 Task: Open Card Shareholder Meeting in Board Business Strategy to Workspace Cloud Computing and add a team member Softage.4@softage.net, a label Yellow, a checklist Bird Care, an attachment from your onedrive, a color Yellow and finally, add a card description 'Develop and launch new social media marketing campaign for new product launch' and a comment 'Let us make sure we have a clear understanding of the resources and budget available for this task, ensuring that we can execute it effectively.'. Add a start date 'Jan 04, 1900' with a due date 'Jan 11, 1900'
Action: Mouse moved to (87, 320)
Screenshot: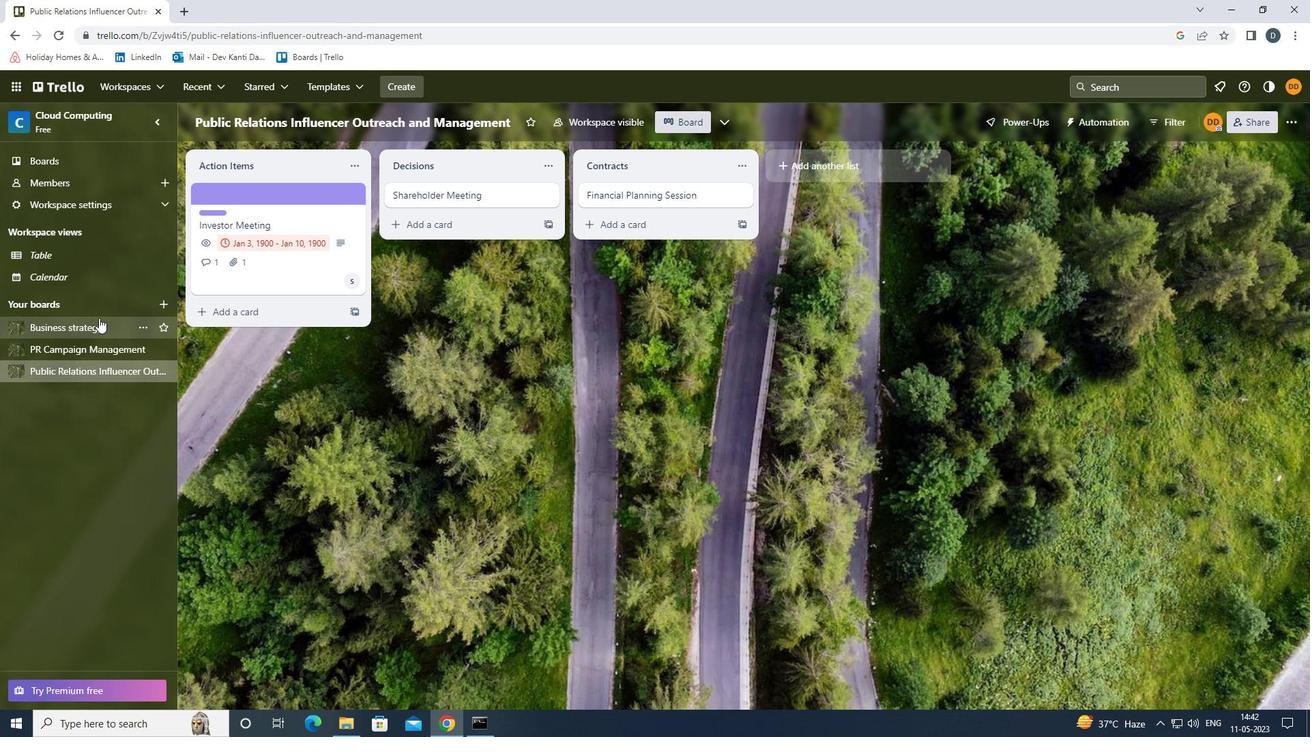 
Action: Mouse pressed left at (87, 320)
Screenshot: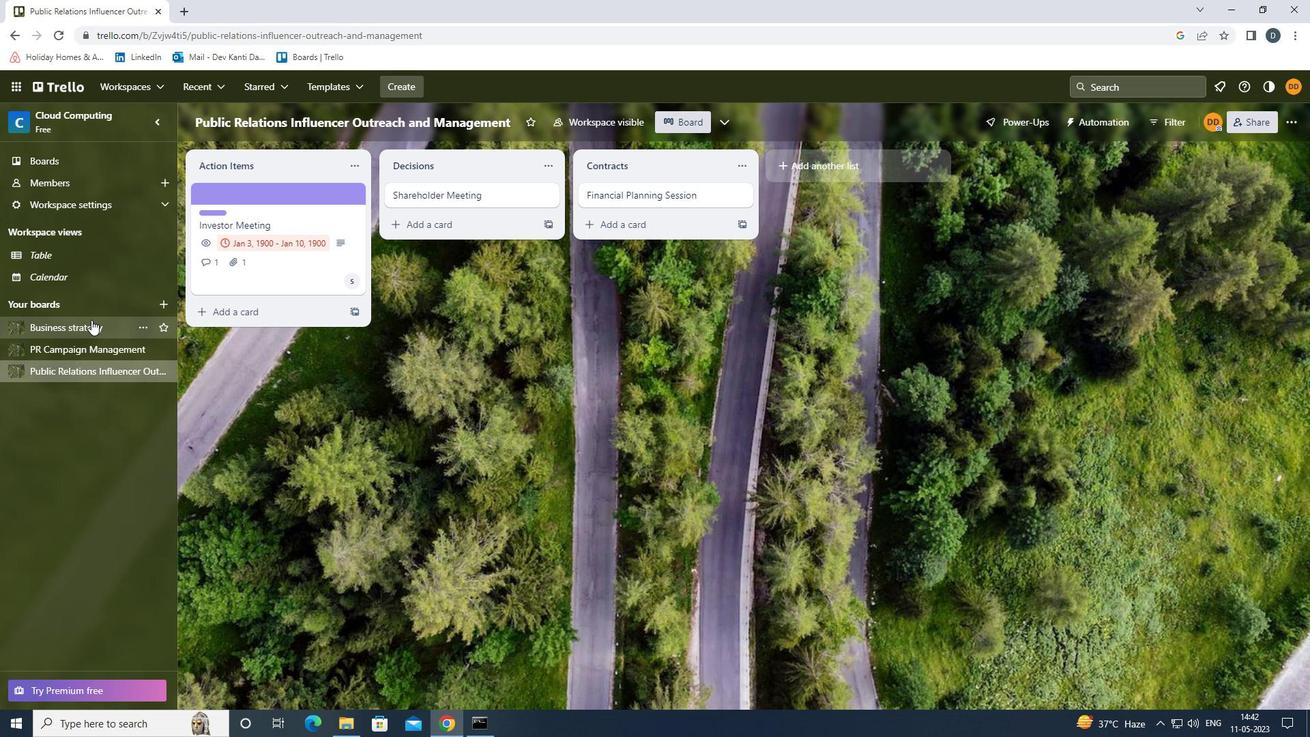 
Action: Mouse moved to (472, 187)
Screenshot: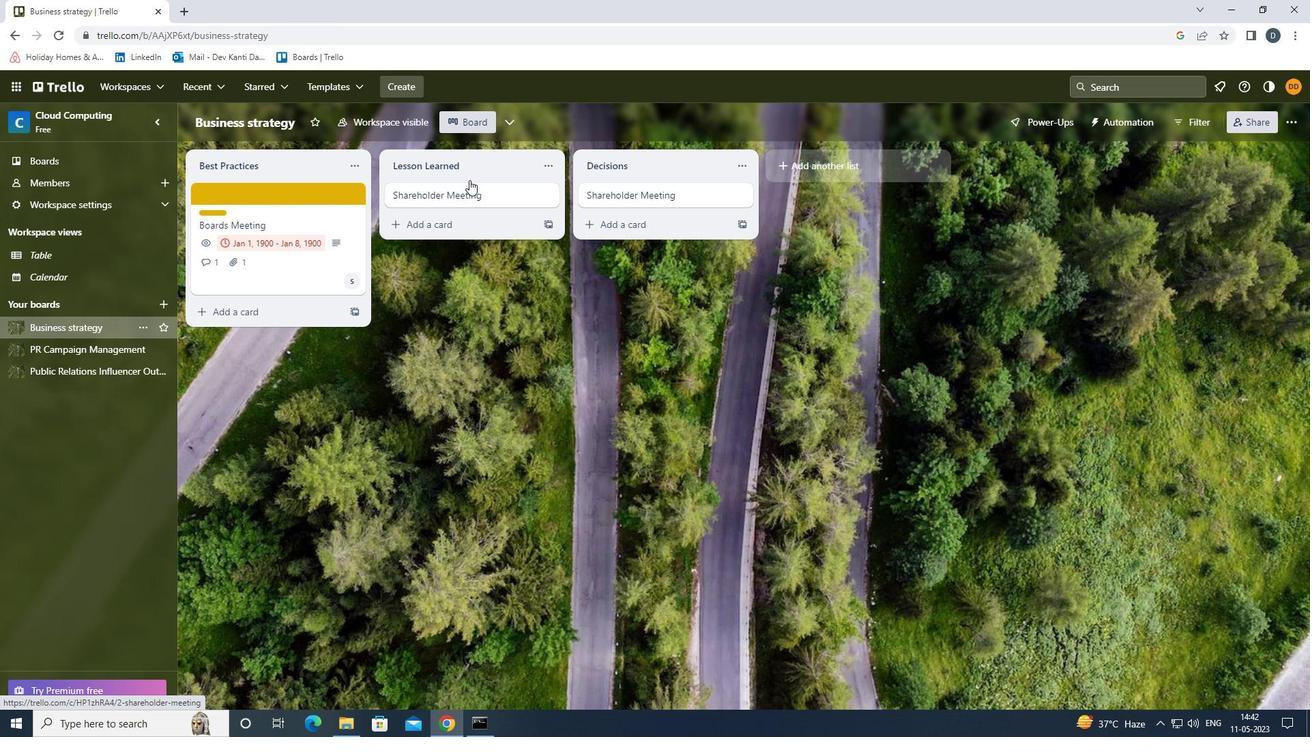 
Action: Mouse pressed left at (472, 187)
Screenshot: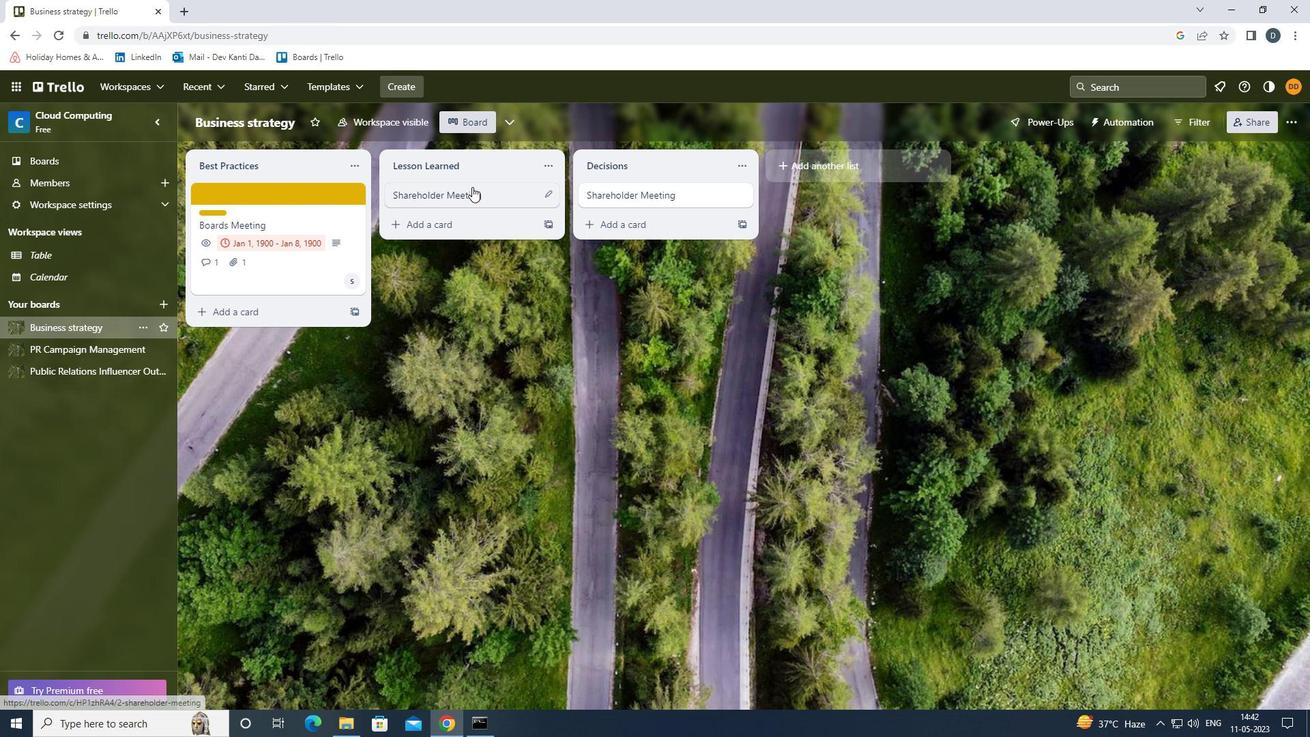 
Action: Mouse moved to (809, 248)
Screenshot: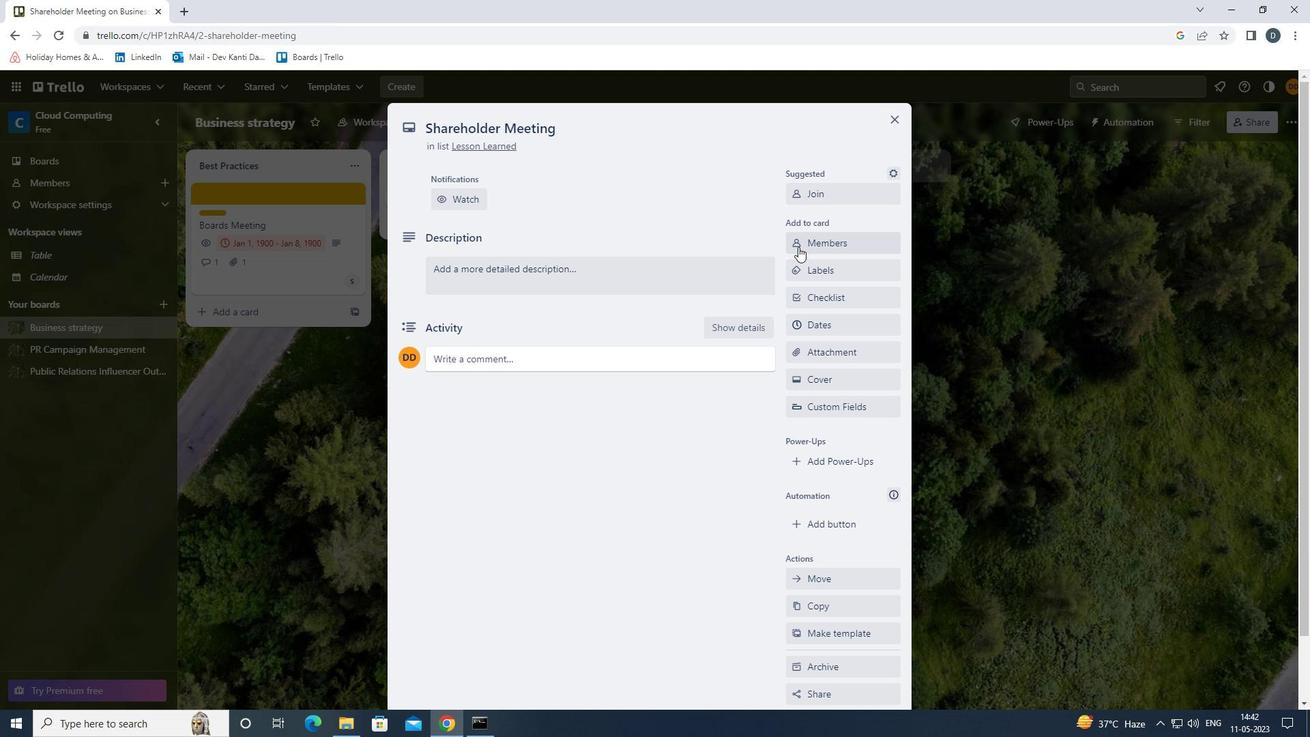 
Action: Mouse pressed left at (809, 248)
Screenshot: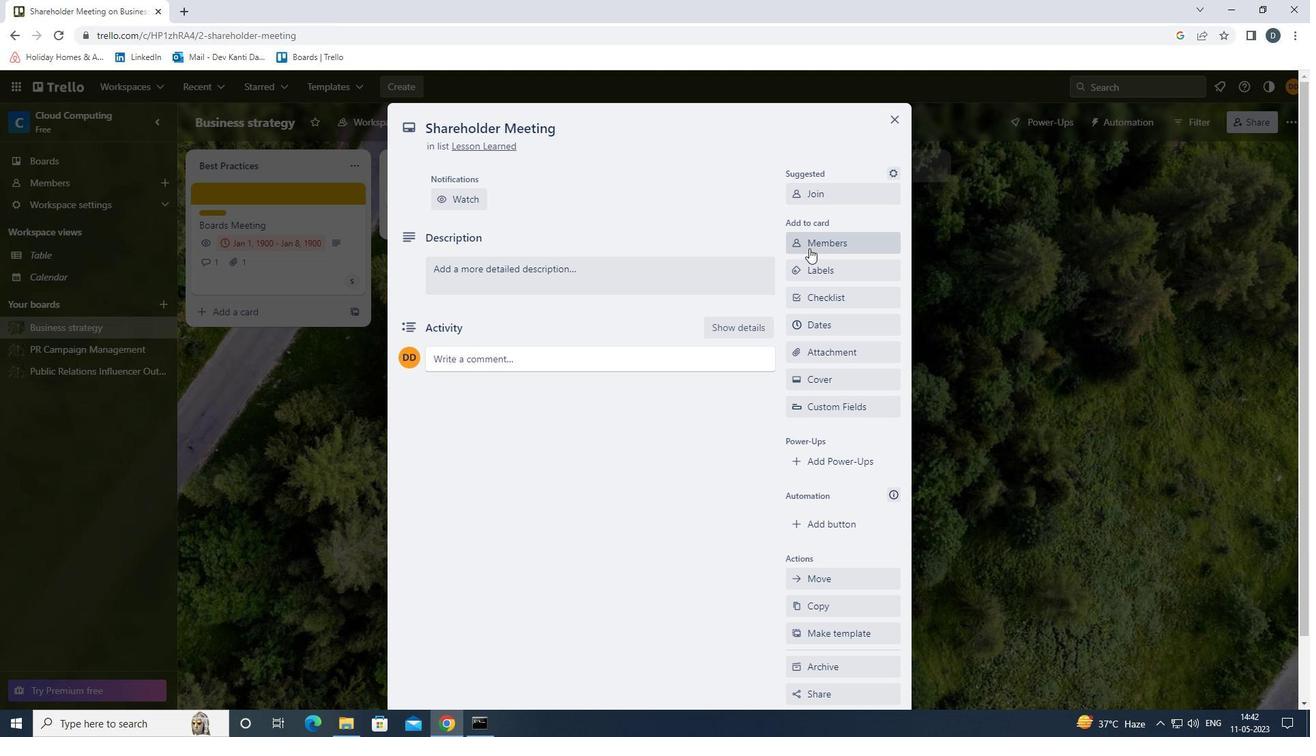 
Action: Key pressed <Key.shift>SOFTAGE.4<Key.shift>@SOFTAGE.NET
Screenshot: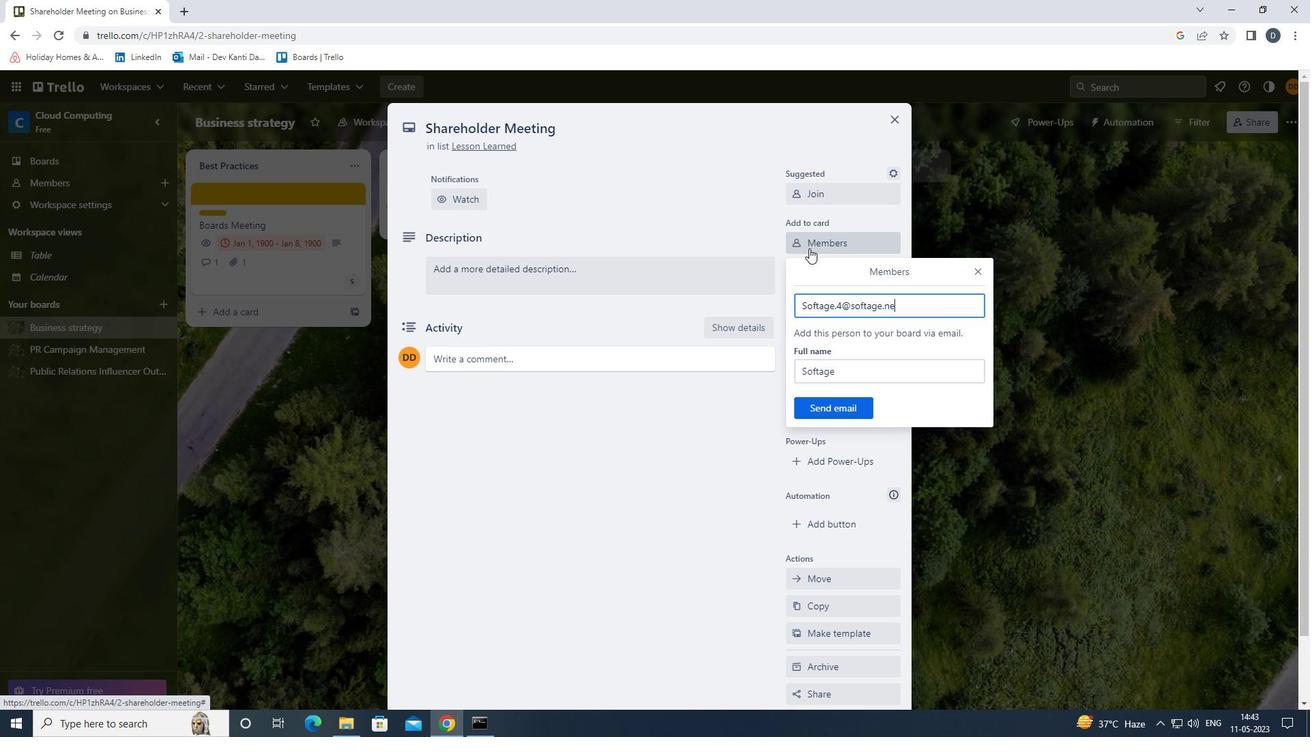 
Action: Mouse moved to (842, 401)
Screenshot: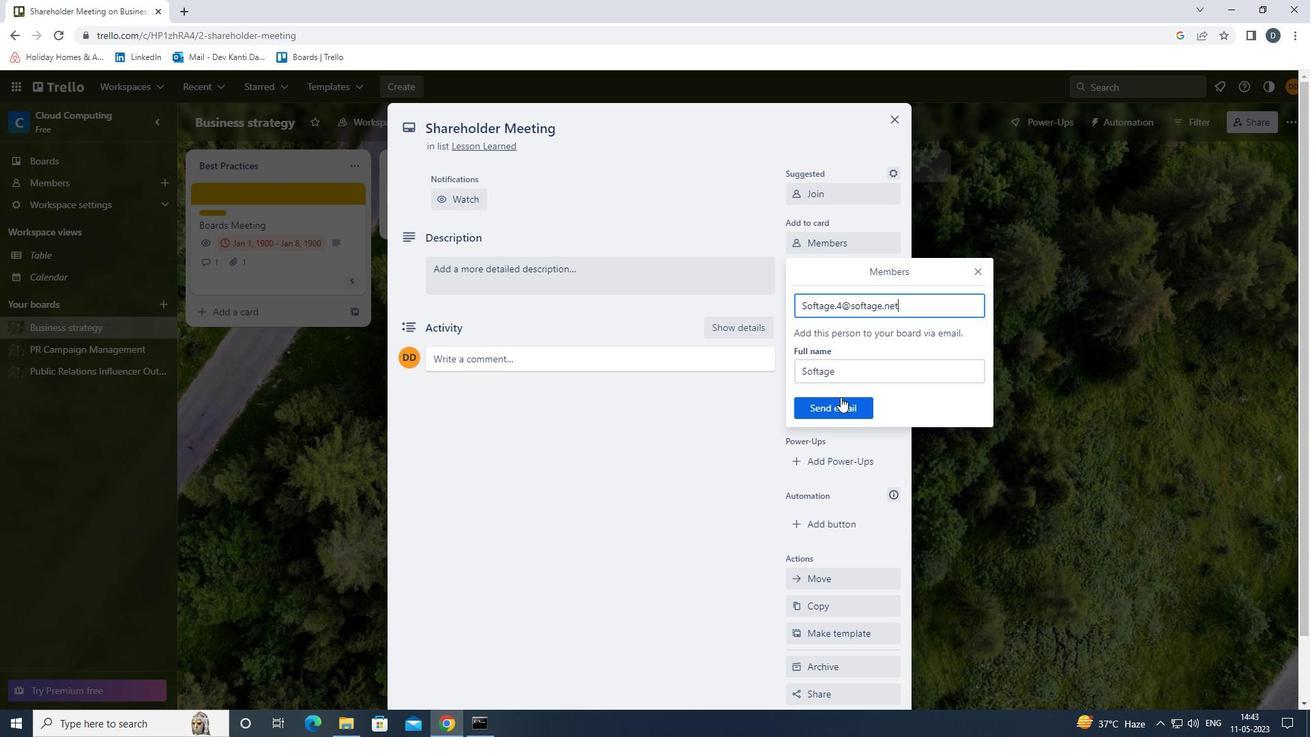 
Action: Mouse pressed left at (842, 401)
Screenshot: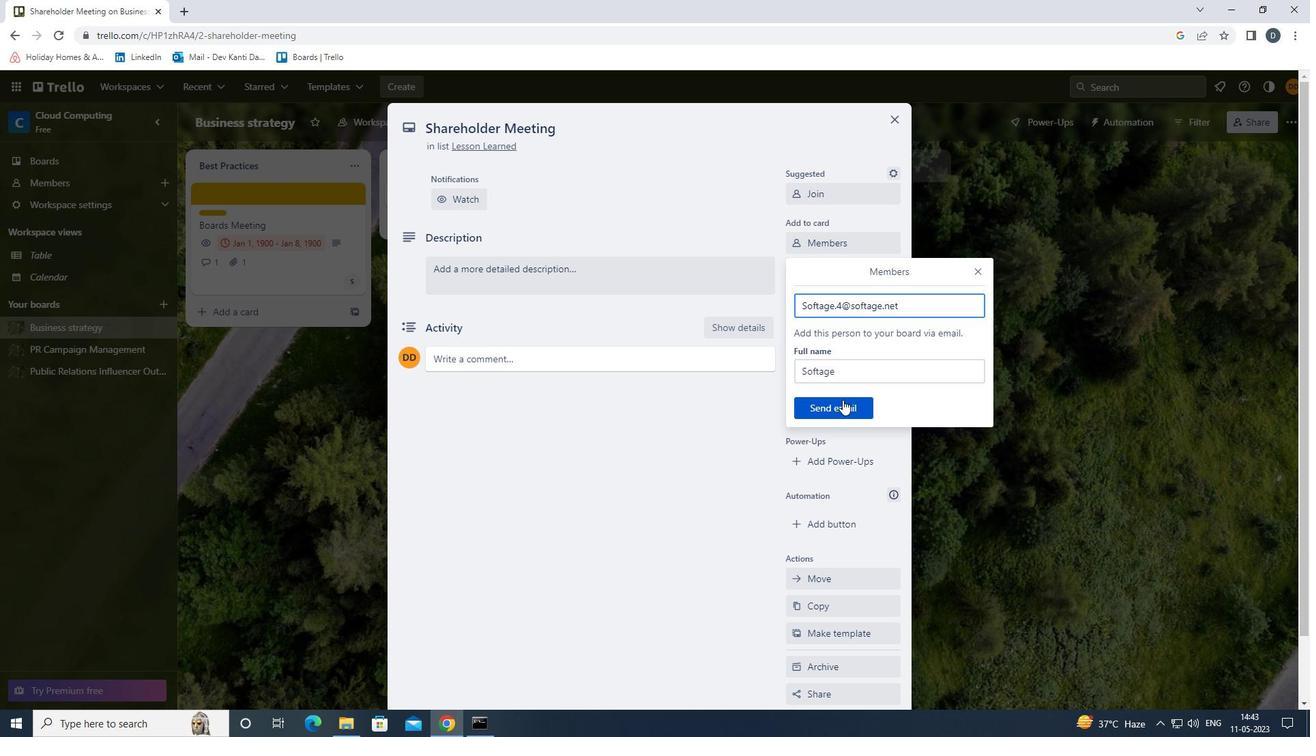 
Action: Mouse moved to (833, 268)
Screenshot: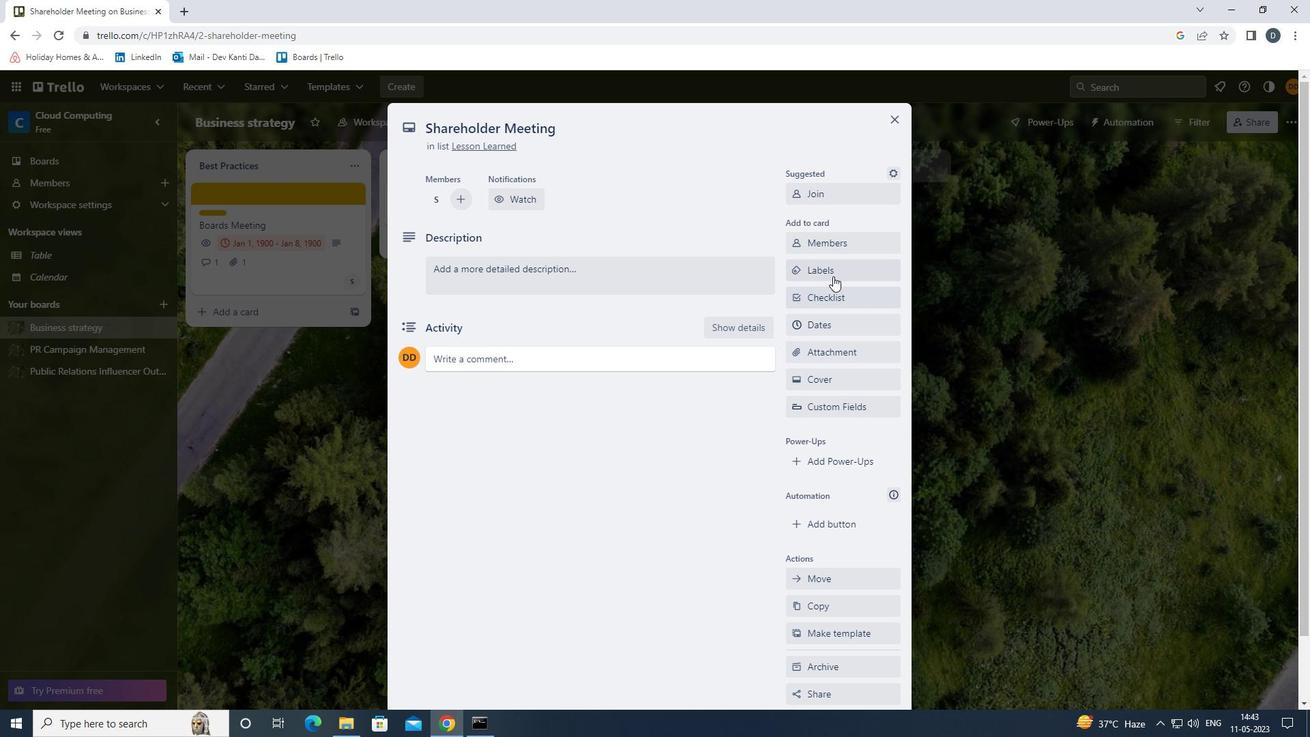 
Action: Mouse pressed left at (833, 268)
Screenshot: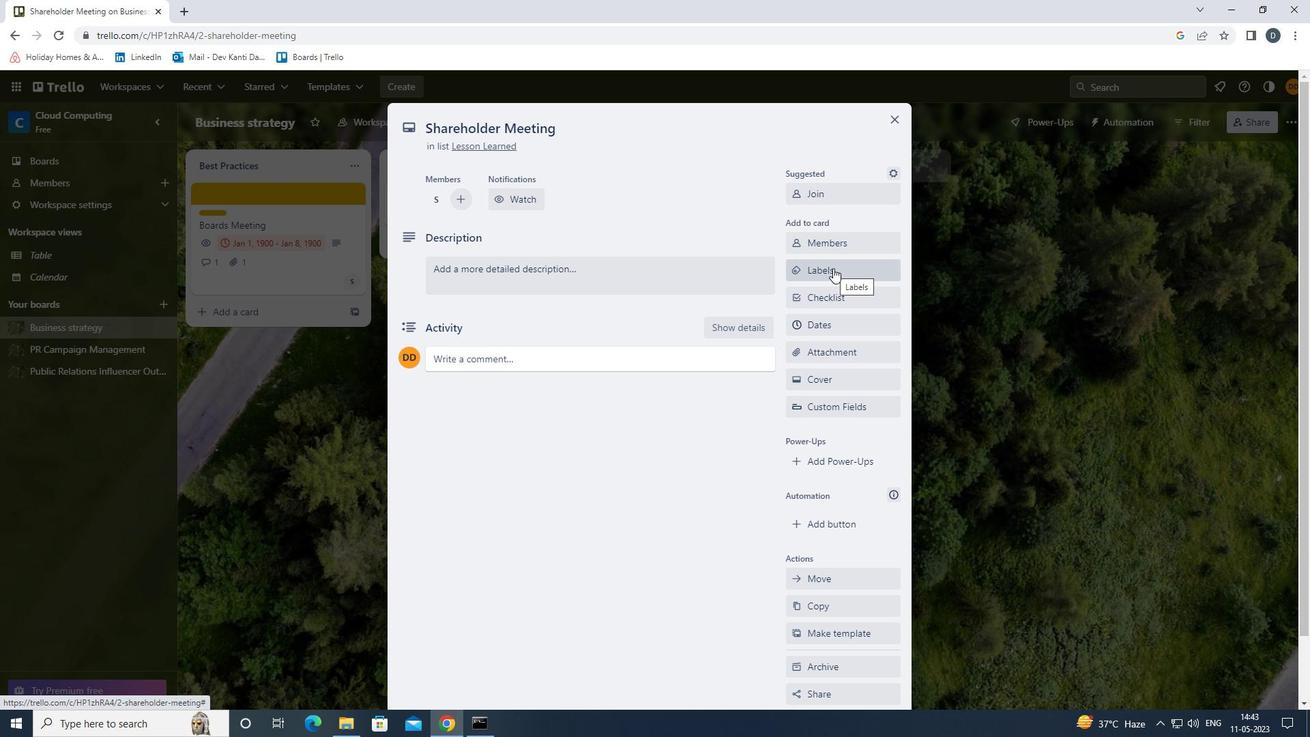 
Action: Mouse moved to (860, 404)
Screenshot: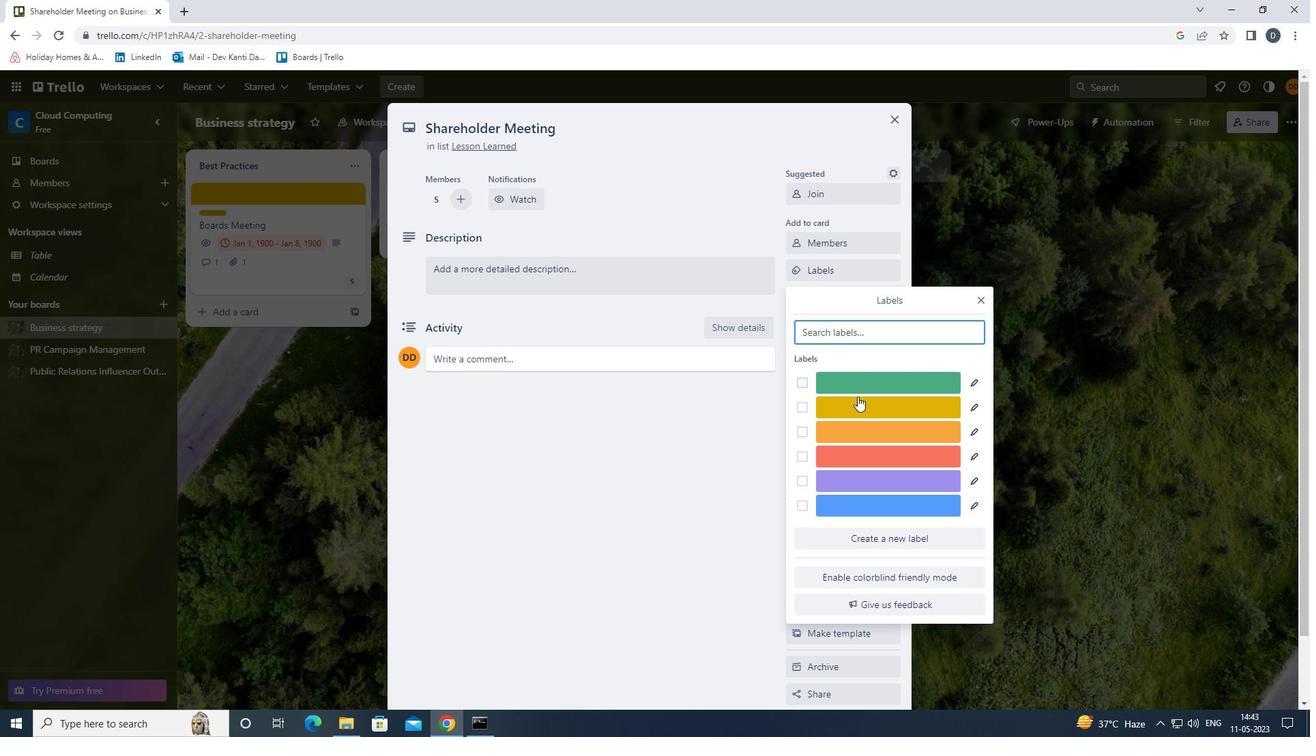 
Action: Mouse pressed left at (860, 404)
Screenshot: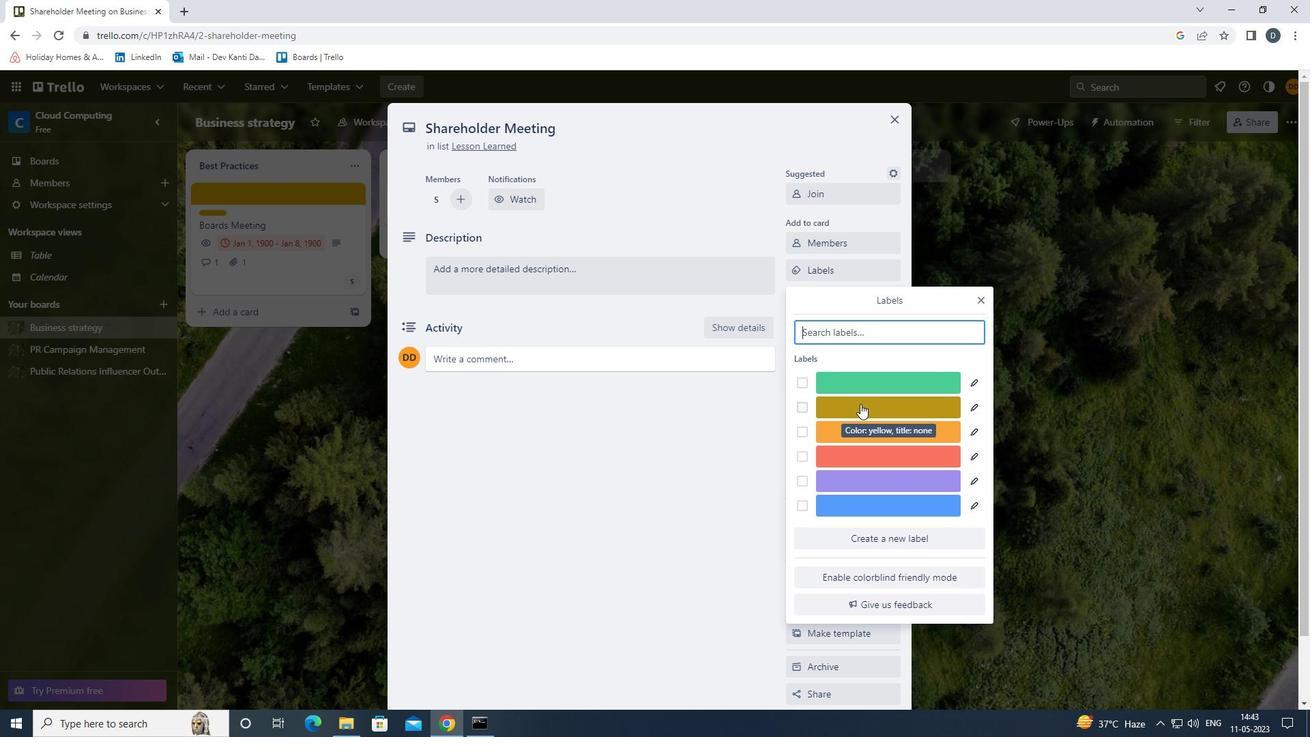 
Action: Mouse moved to (977, 302)
Screenshot: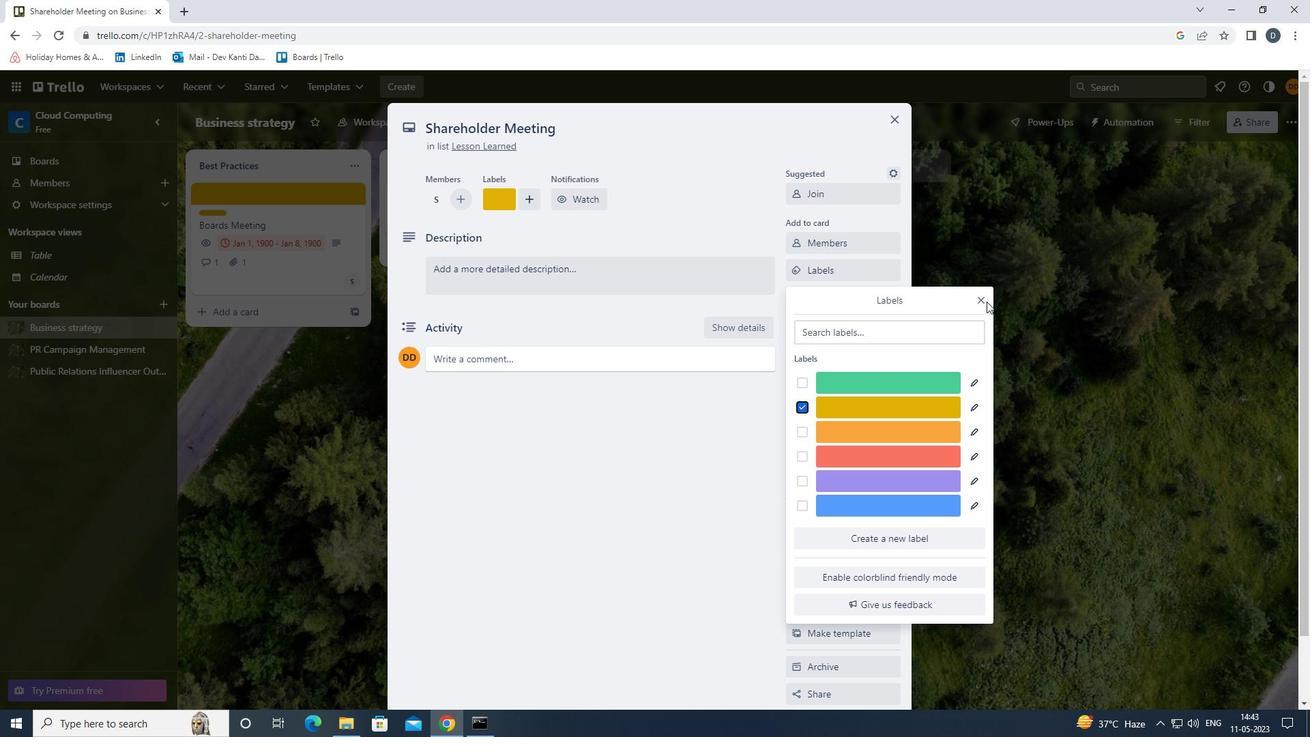 
Action: Mouse pressed left at (977, 302)
Screenshot: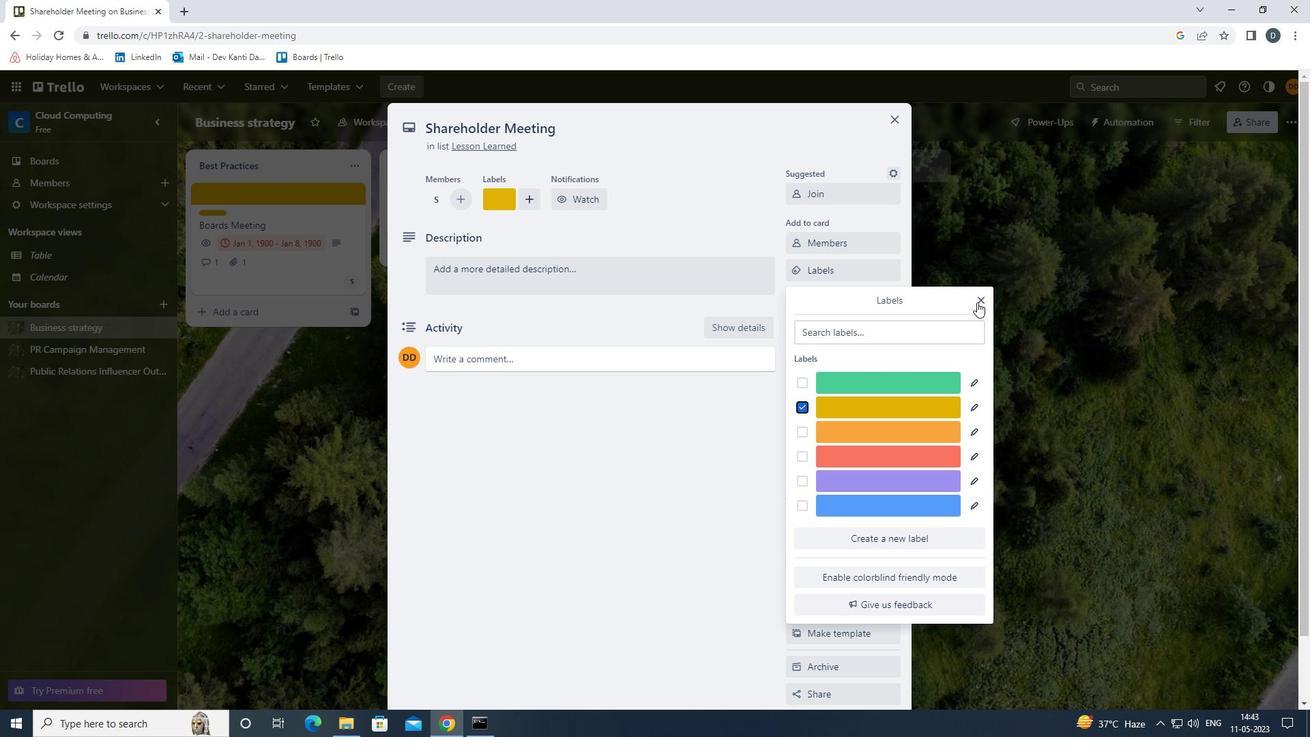 
Action: Mouse moved to (855, 298)
Screenshot: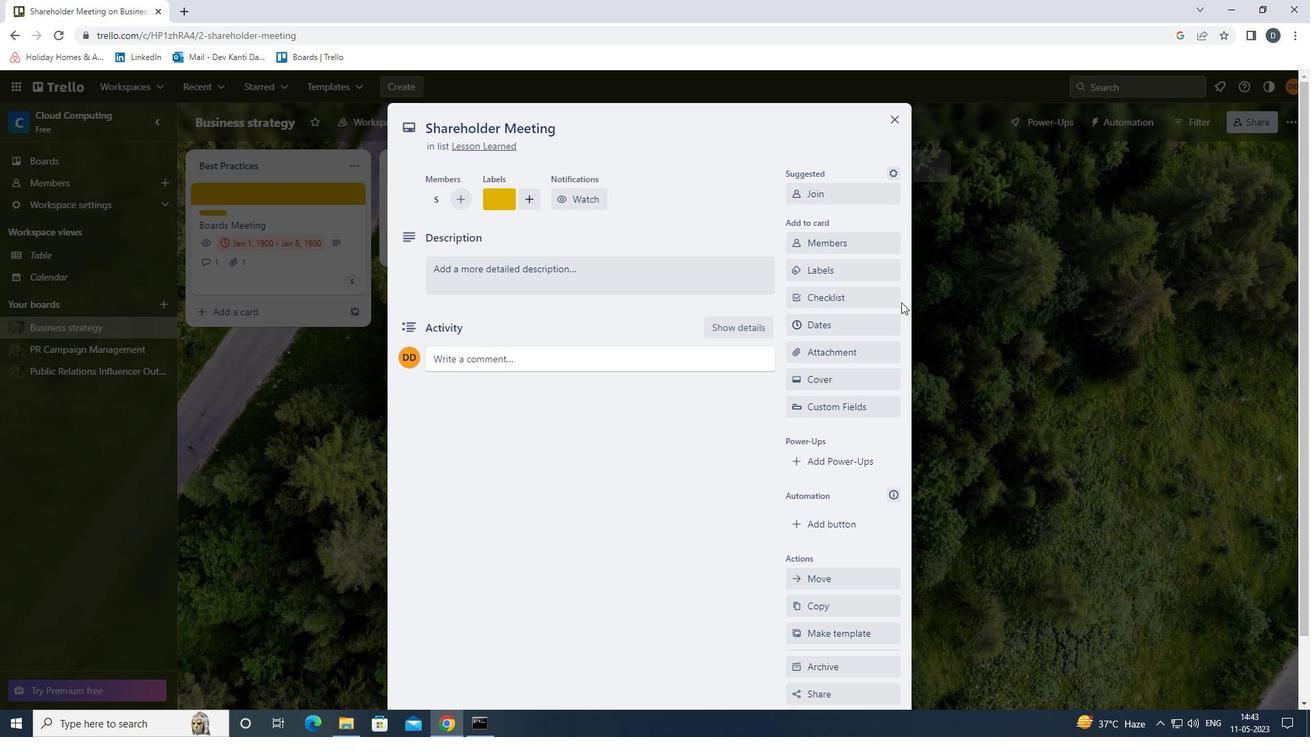 
Action: Mouse pressed left at (855, 298)
Screenshot: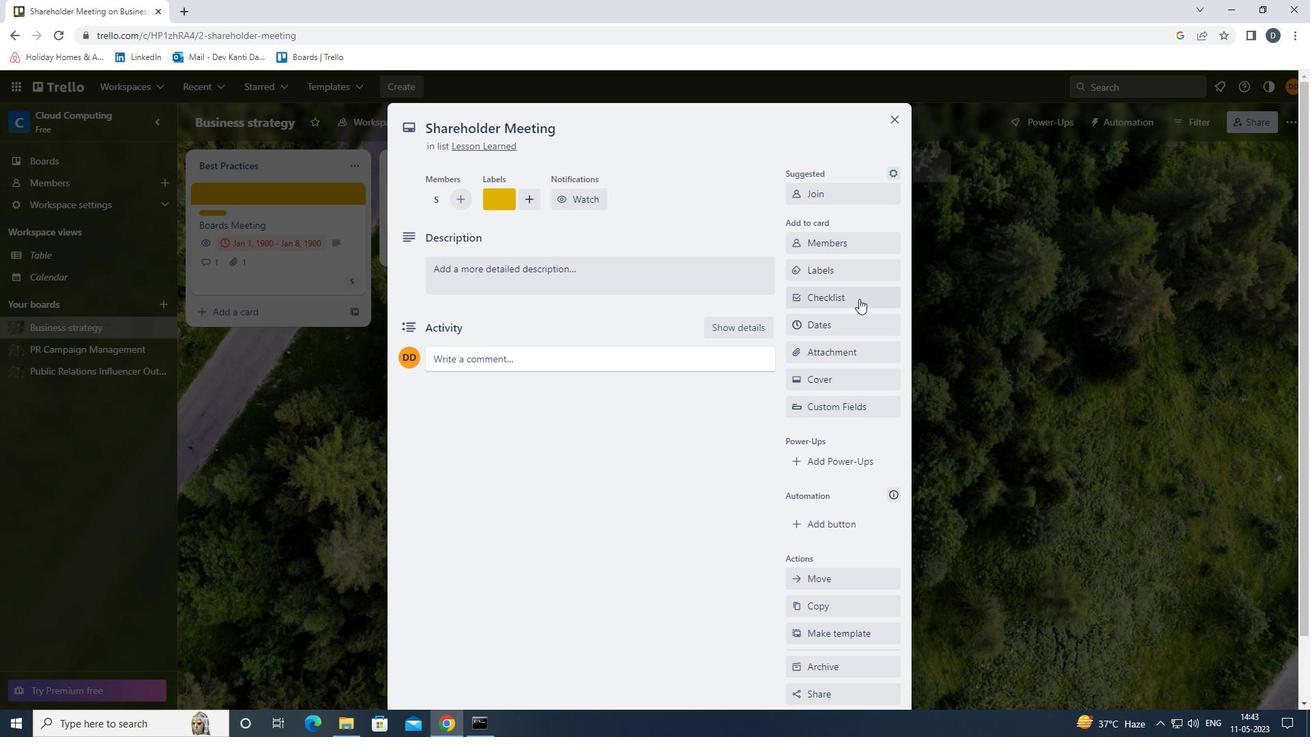 
Action: Key pressed <Key.shift><Key.shift><Key.shift><Key.shift><Key.shift><Key.shift>BIRD<Key.space><Key.shift>CARE
Screenshot: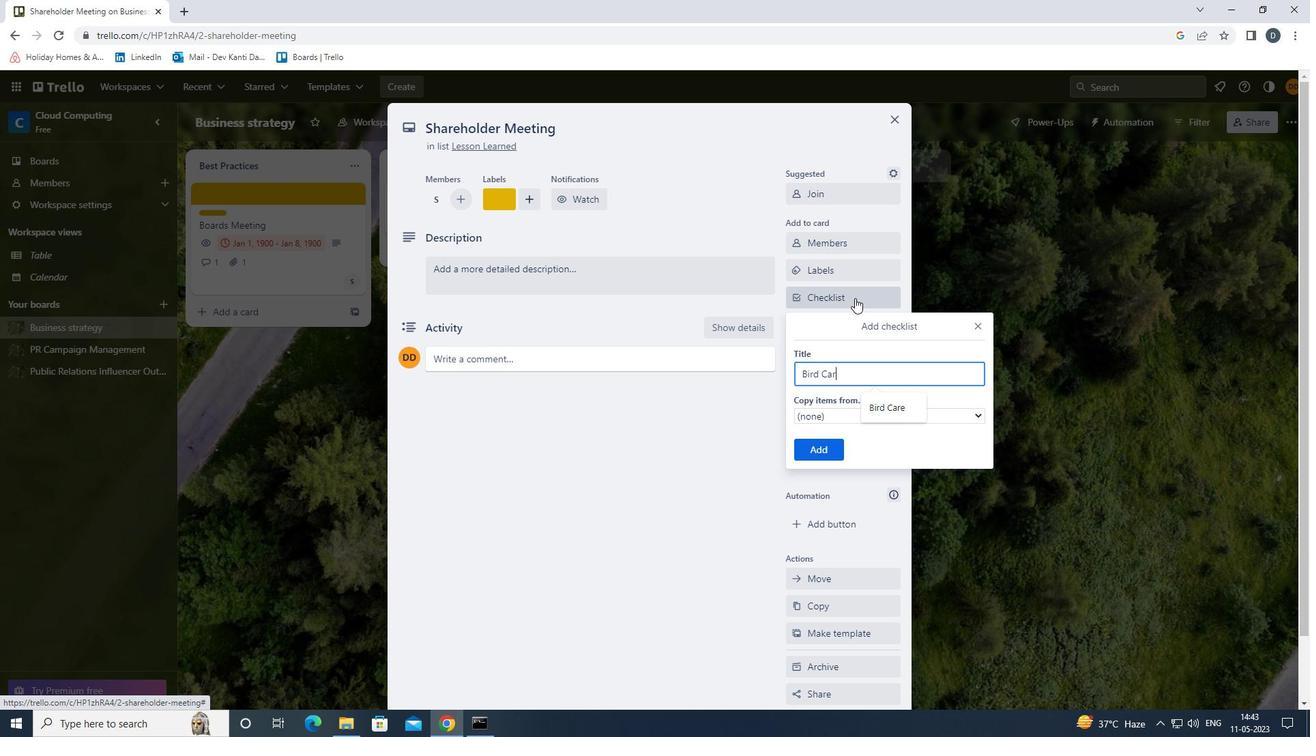 
Action: Mouse moved to (854, 298)
Screenshot: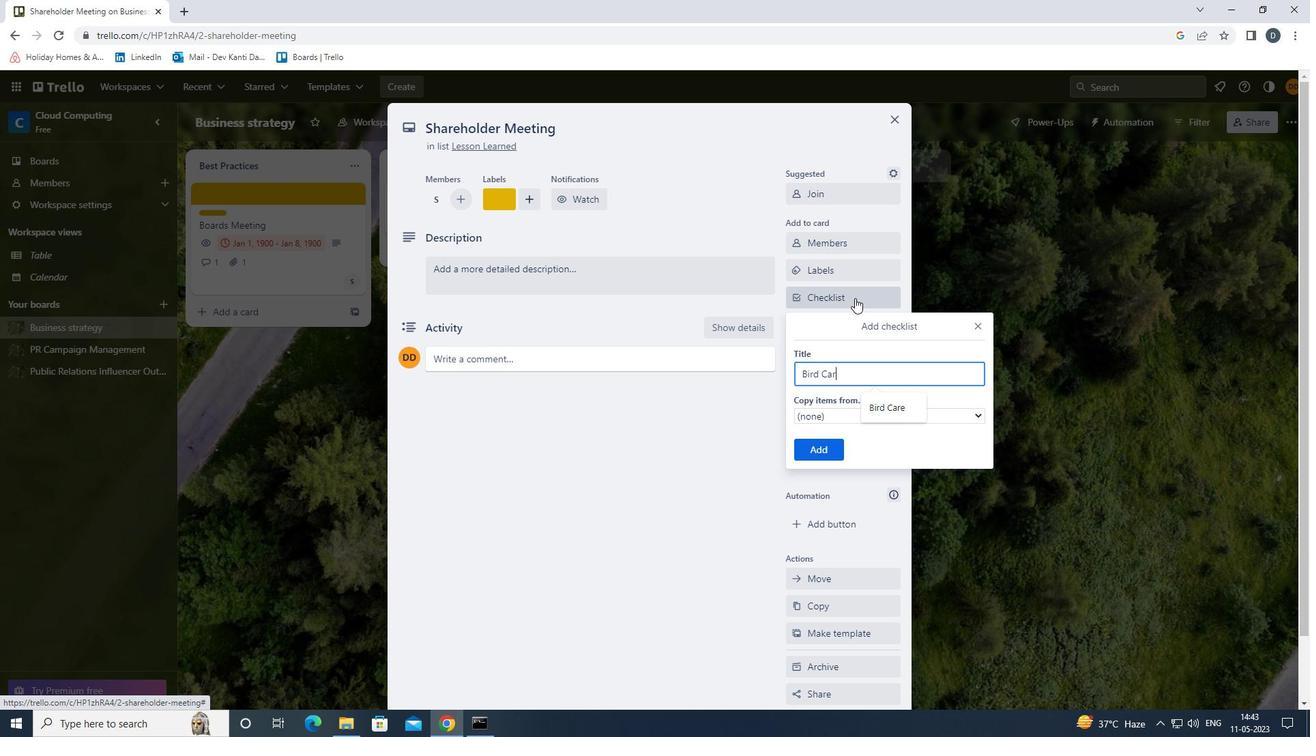 
Action: Key pressed <Key.enter>
Screenshot: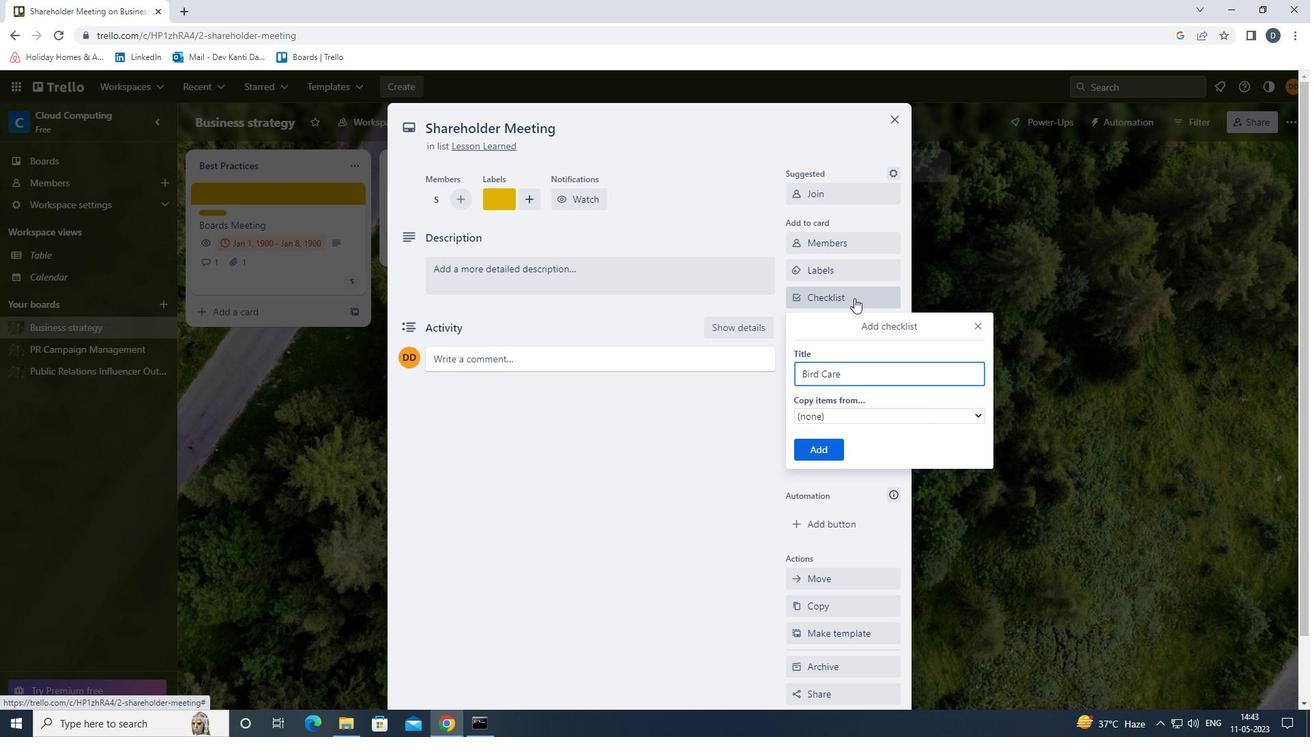 
Action: Mouse moved to (853, 351)
Screenshot: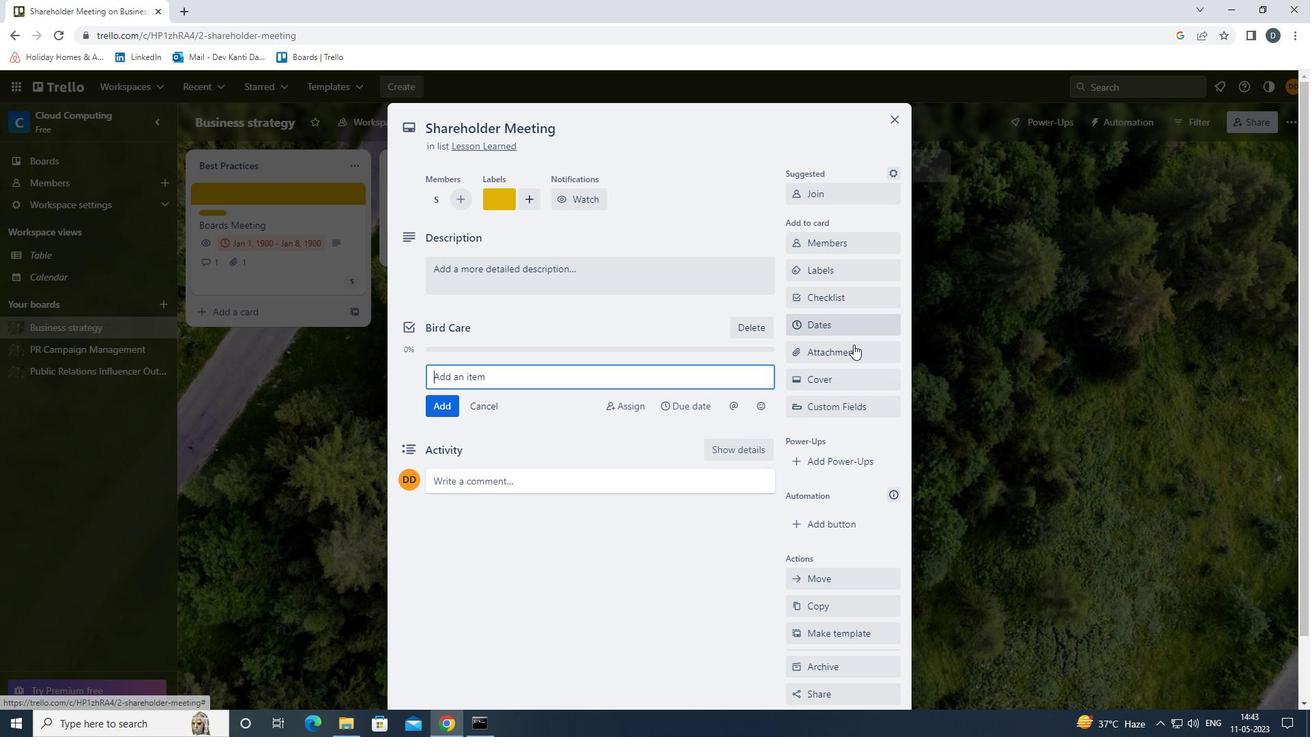 
Action: Mouse pressed left at (853, 351)
Screenshot: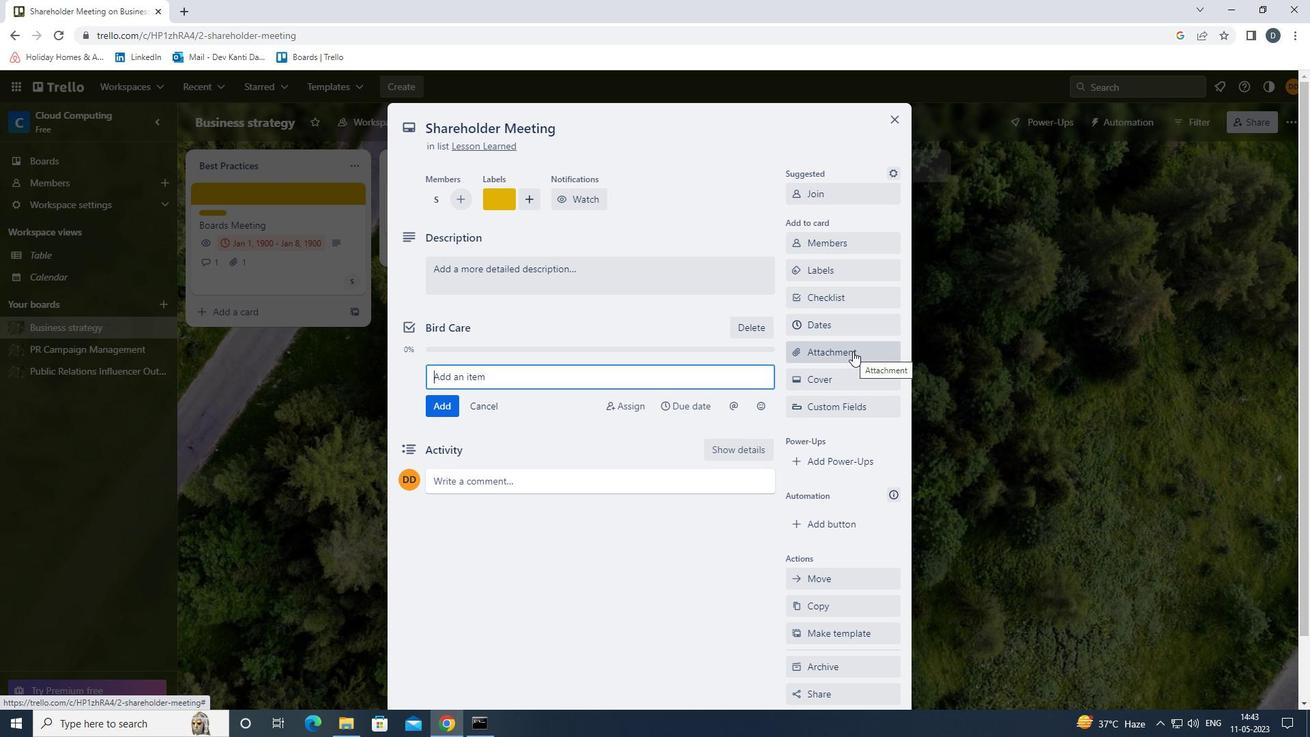 
Action: Mouse moved to (831, 515)
Screenshot: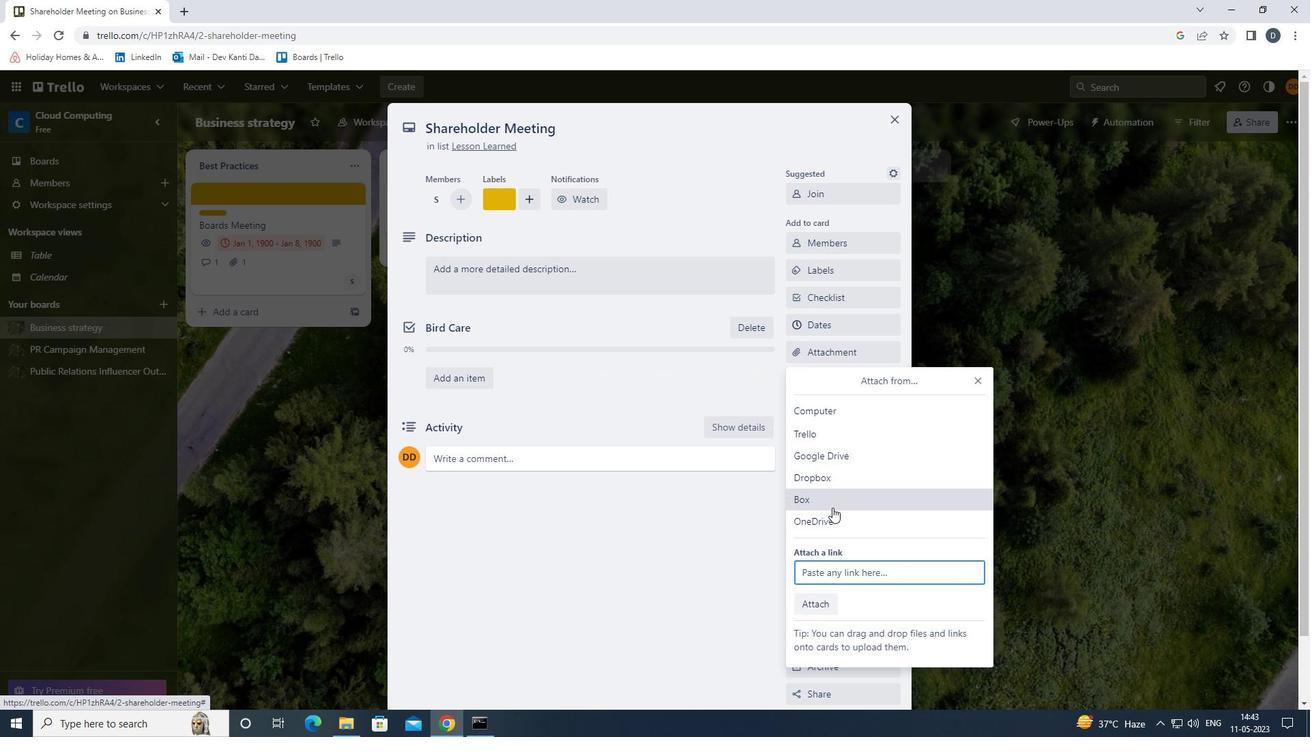 
Action: Mouse pressed left at (831, 515)
Screenshot: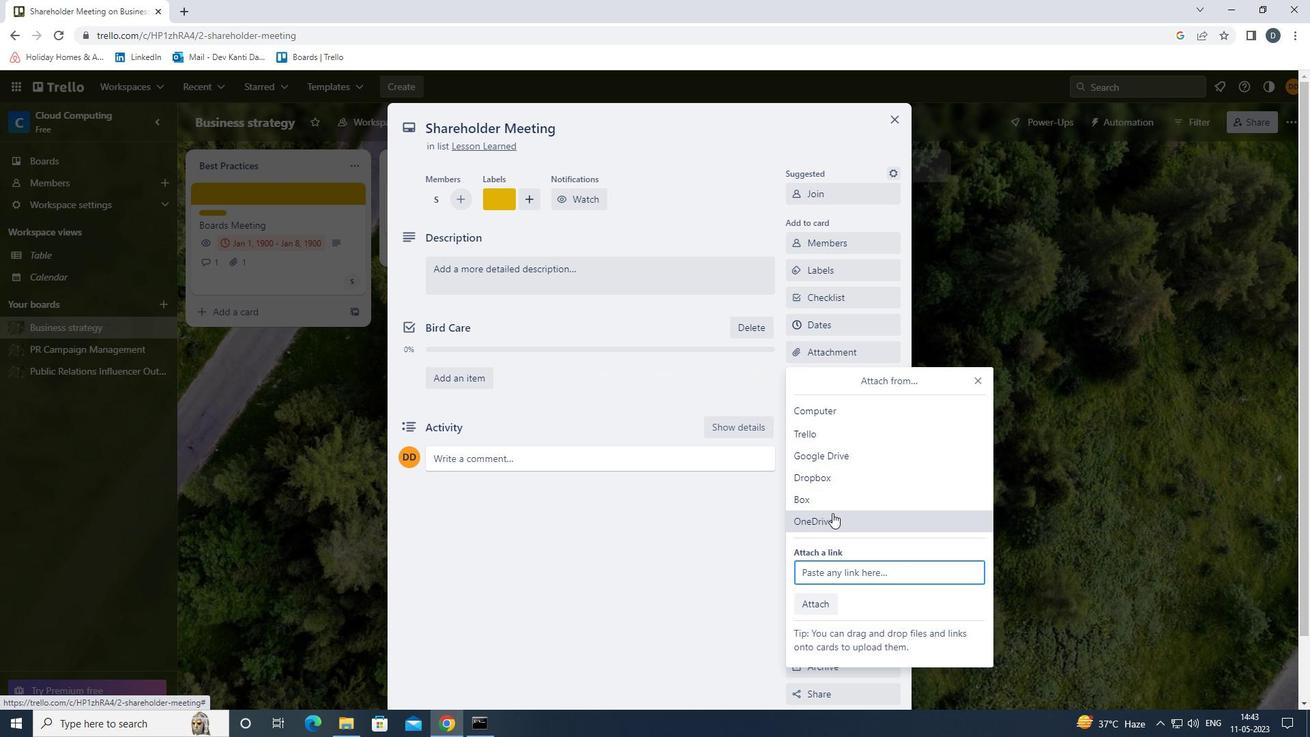
Action: Mouse moved to (685, 298)
Screenshot: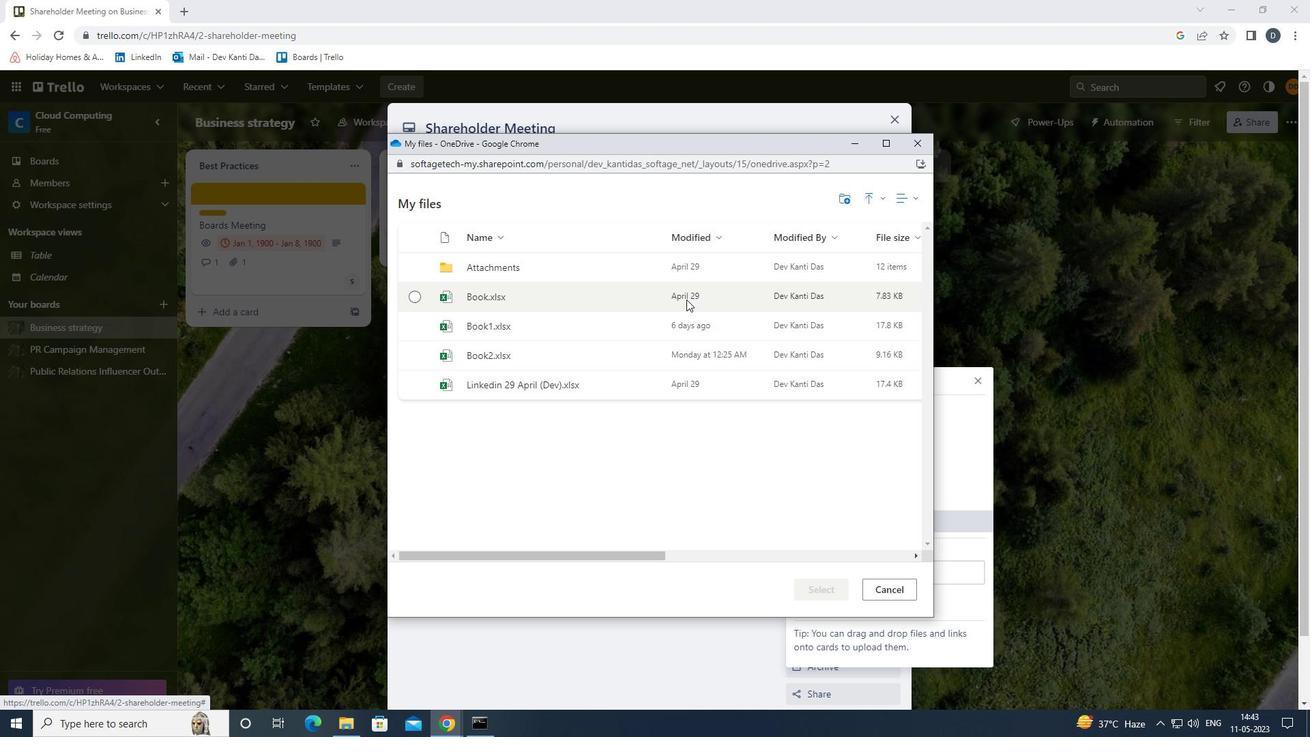 
Action: Mouse pressed left at (685, 298)
Screenshot: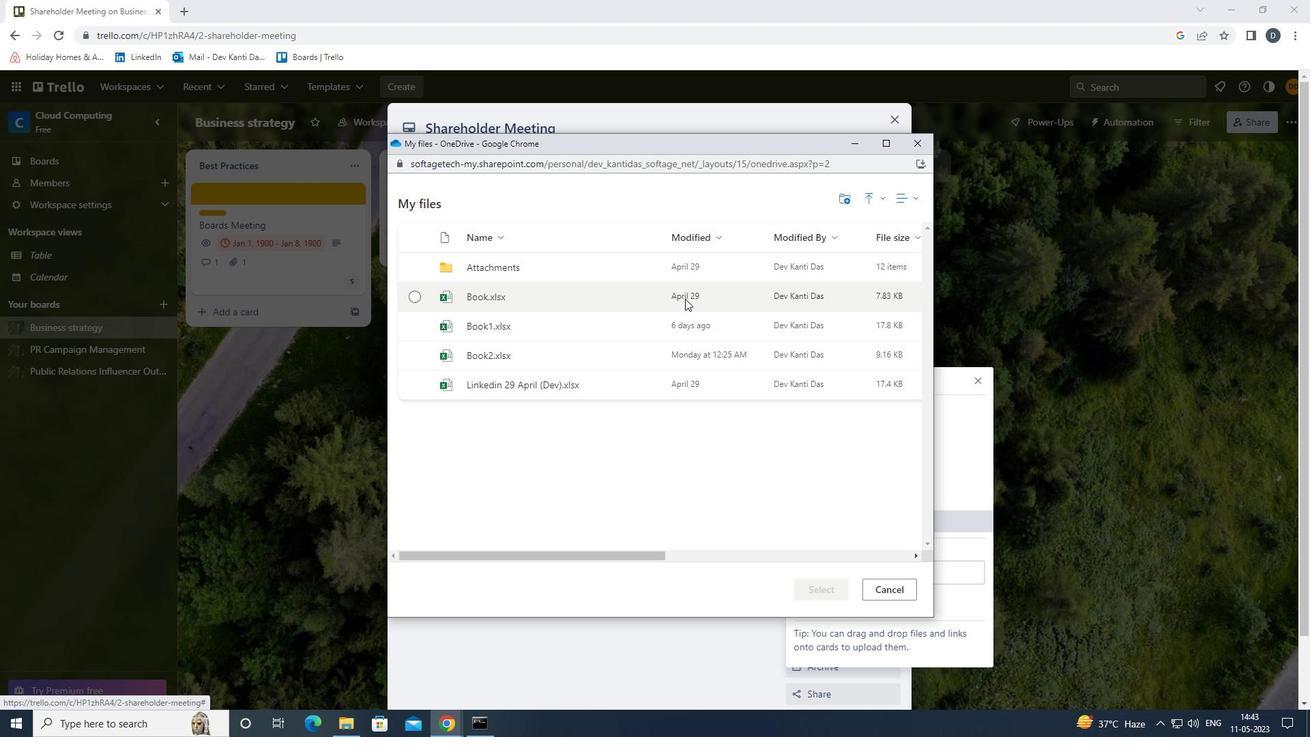 
Action: Mouse moved to (804, 587)
Screenshot: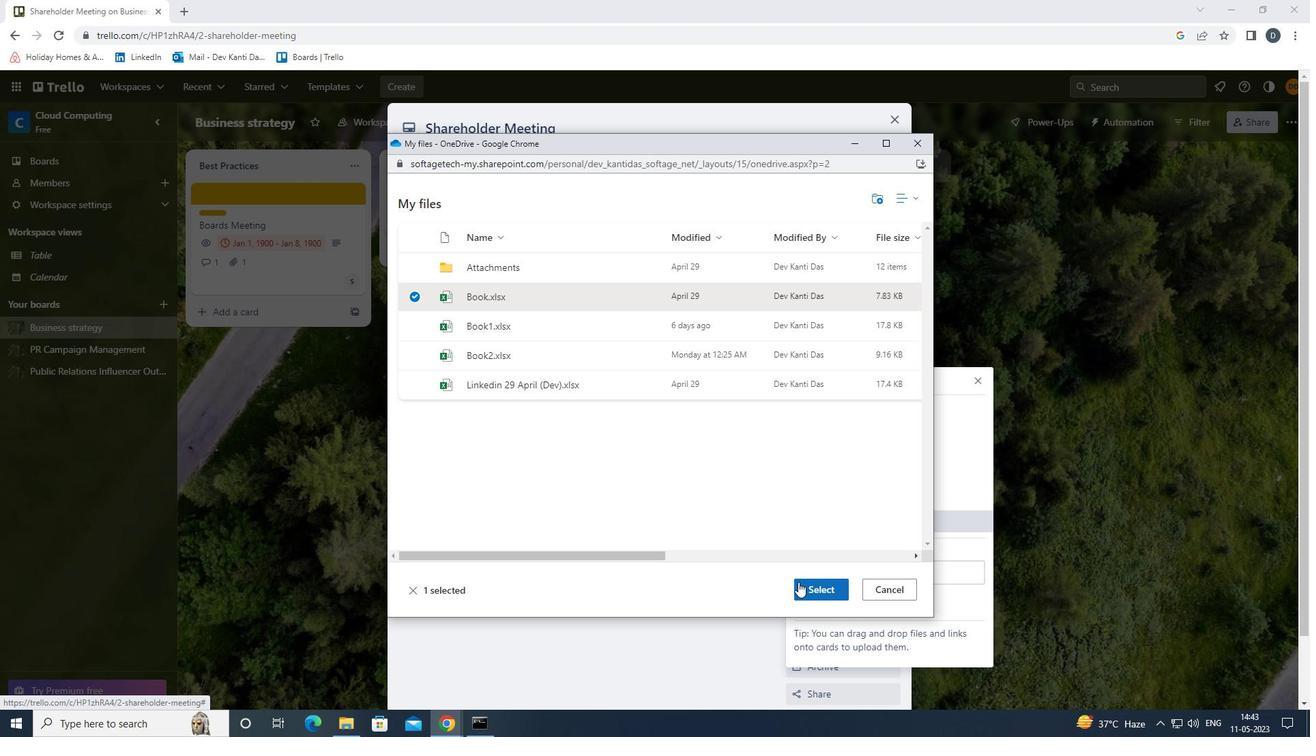 
Action: Mouse pressed left at (804, 587)
Screenshot: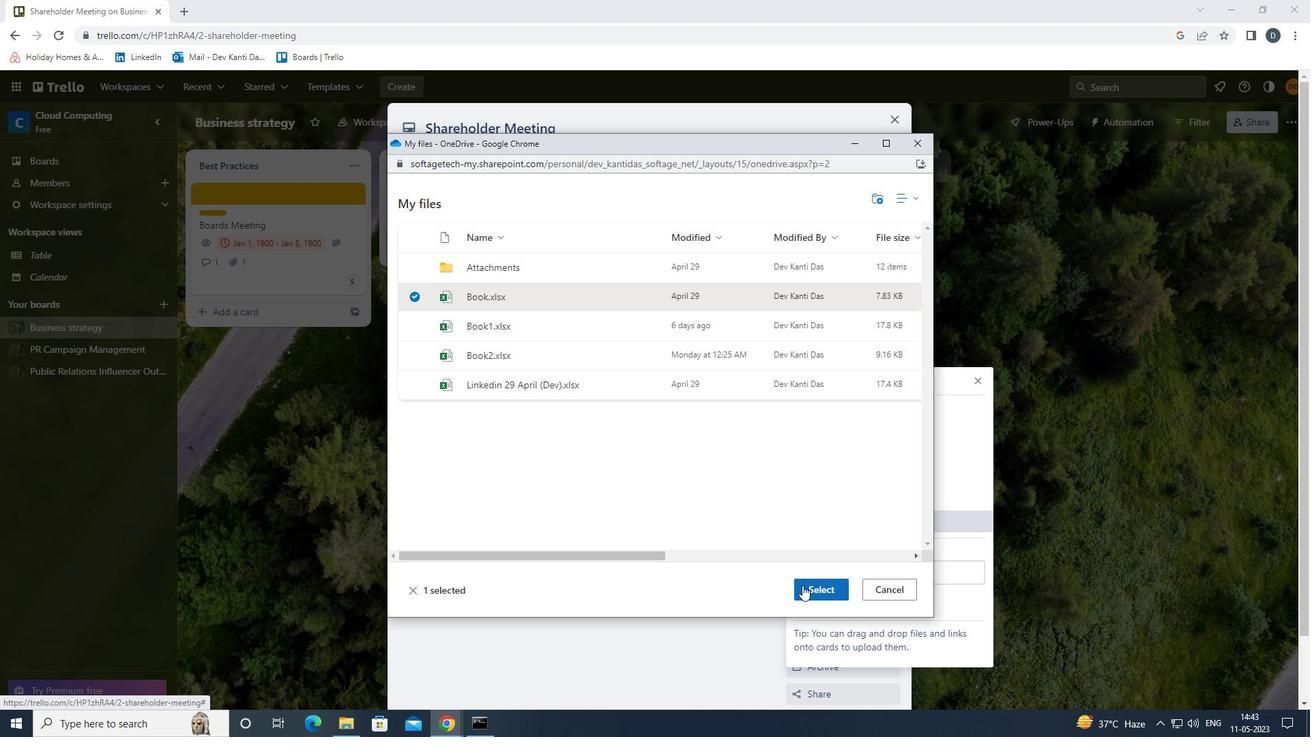 
Action: Mouse moved to (822, 386)
Screenshot: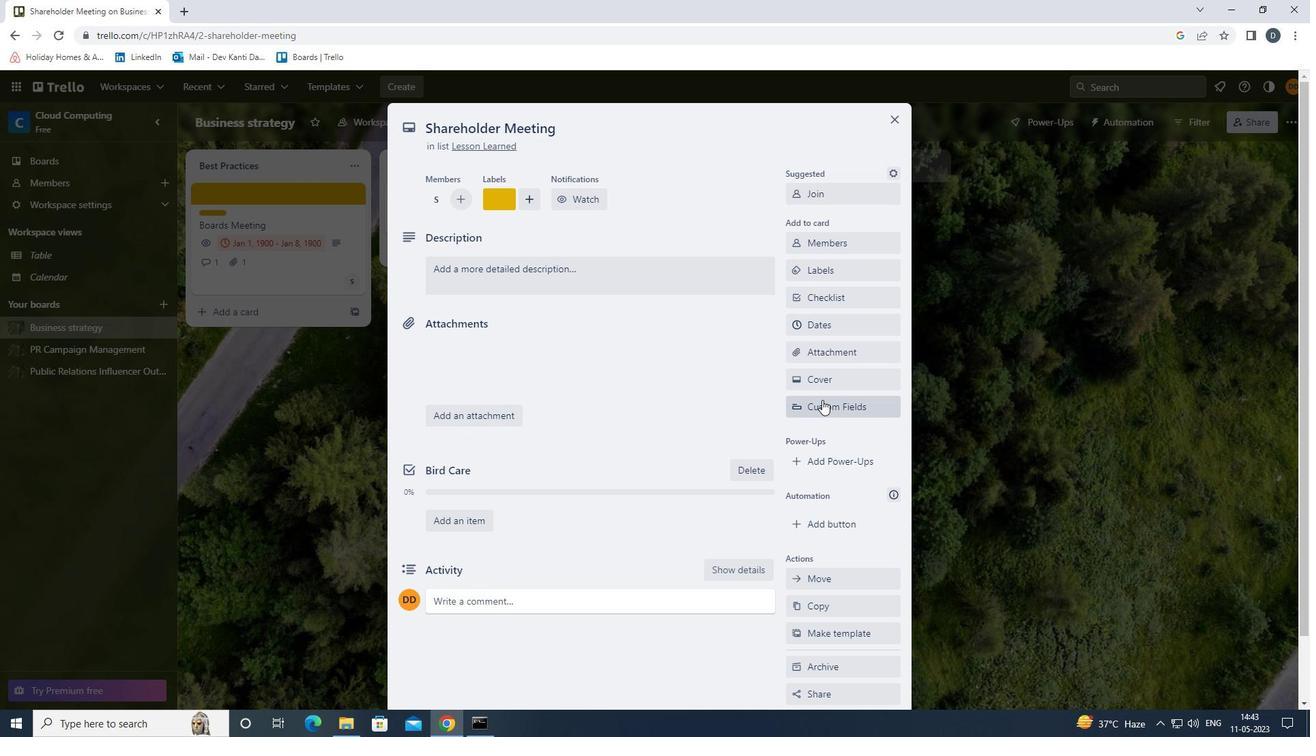 
Action: Mouse pressed left at (822, 386)
Screenshot: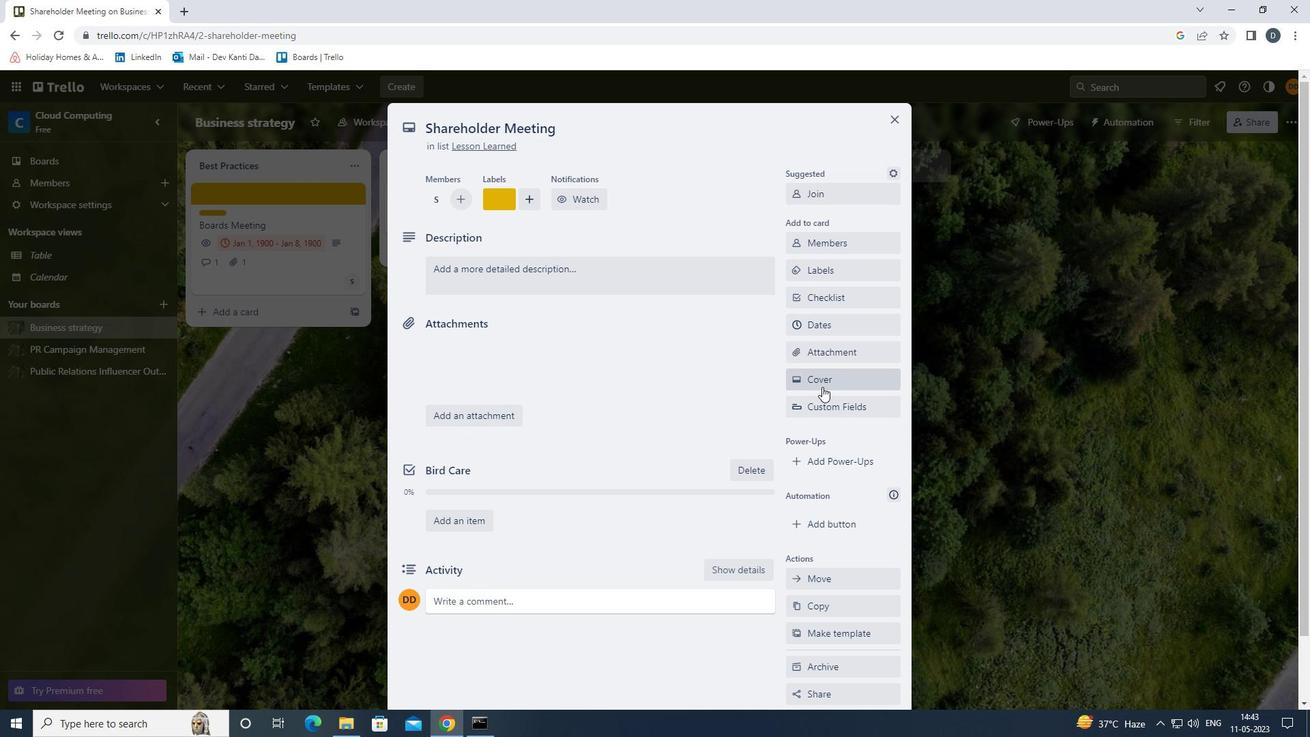 
Action: Mouse moved to (844, 433)
Screenshot: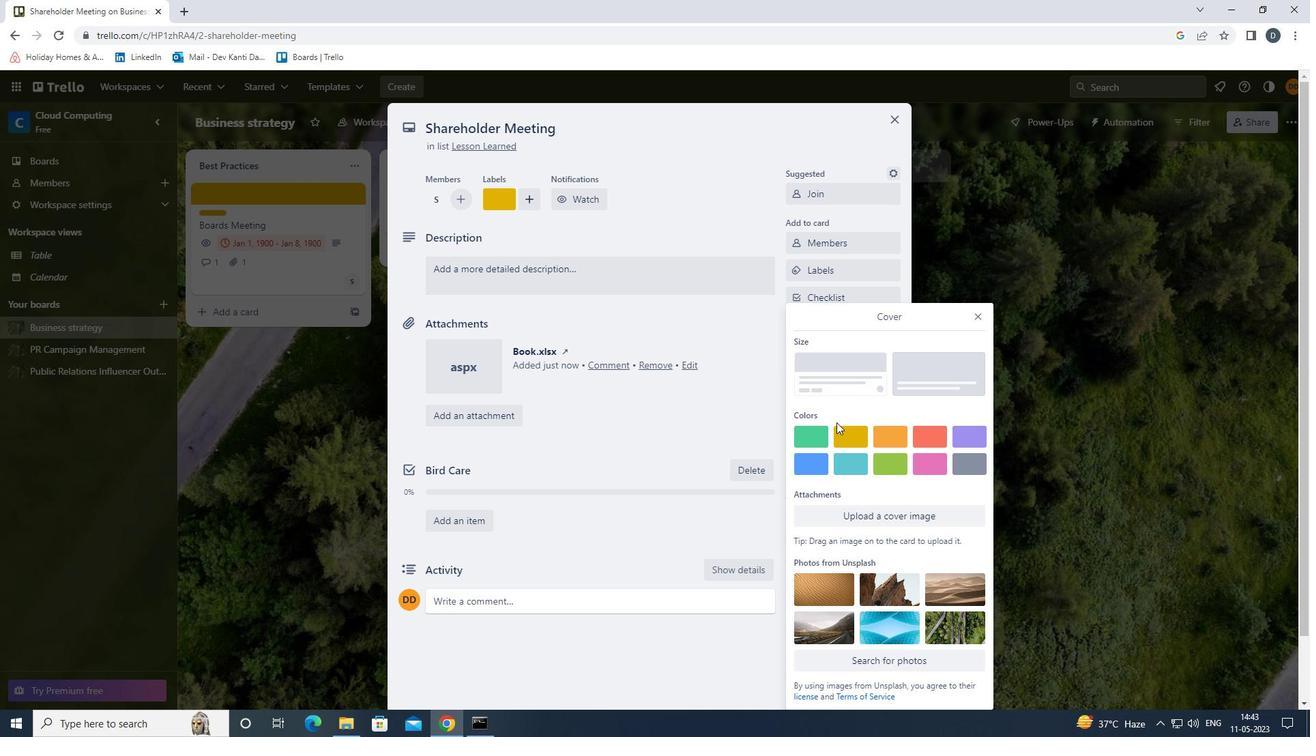
Action: Mouse pressed left at (844, 433)
Screenshot: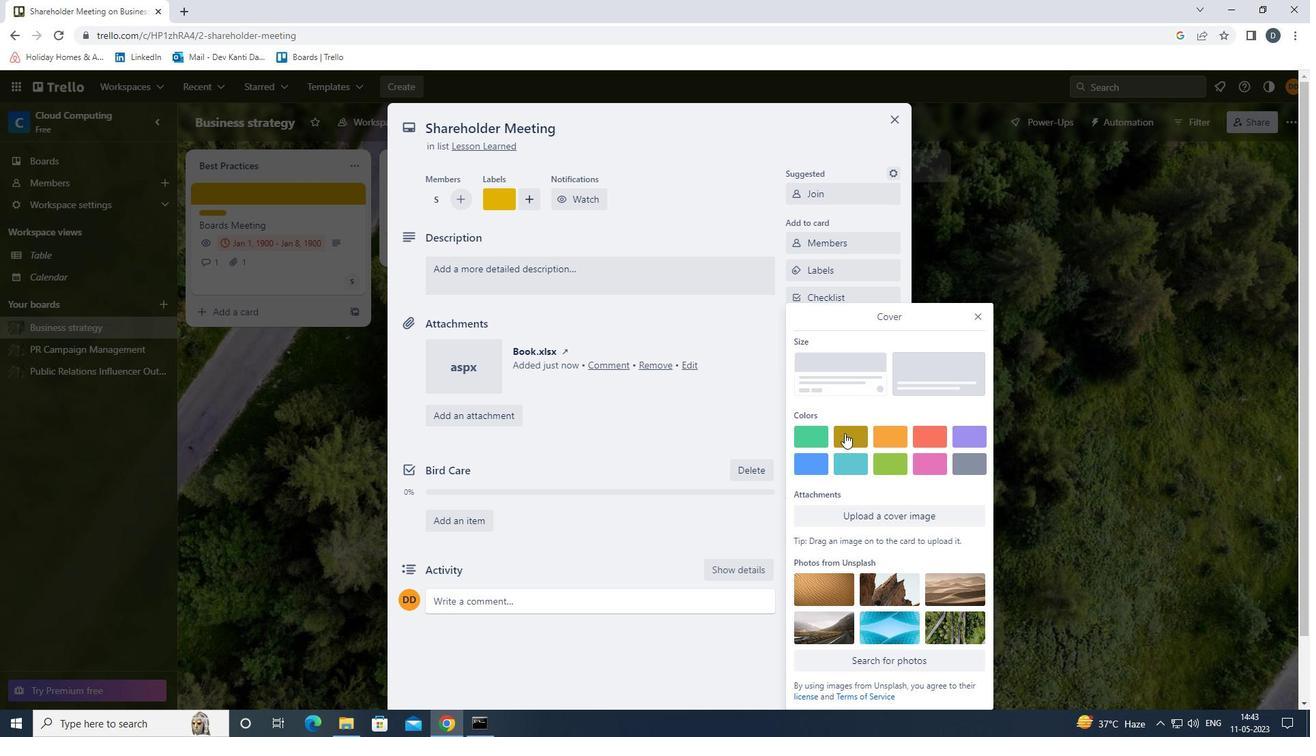 
Action: Mouse moved to (976, 297)
Screenshot: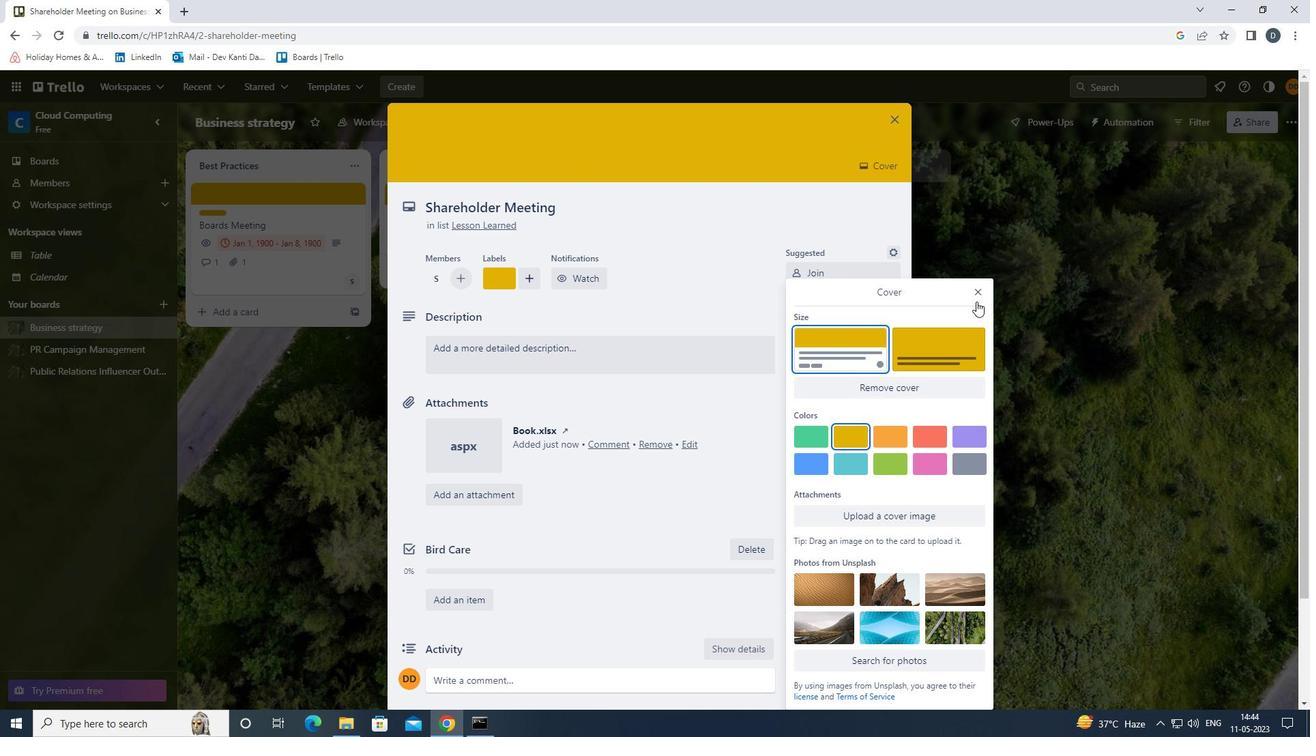 
Action: Mouse pressed left at (976, 297)
Screenshot: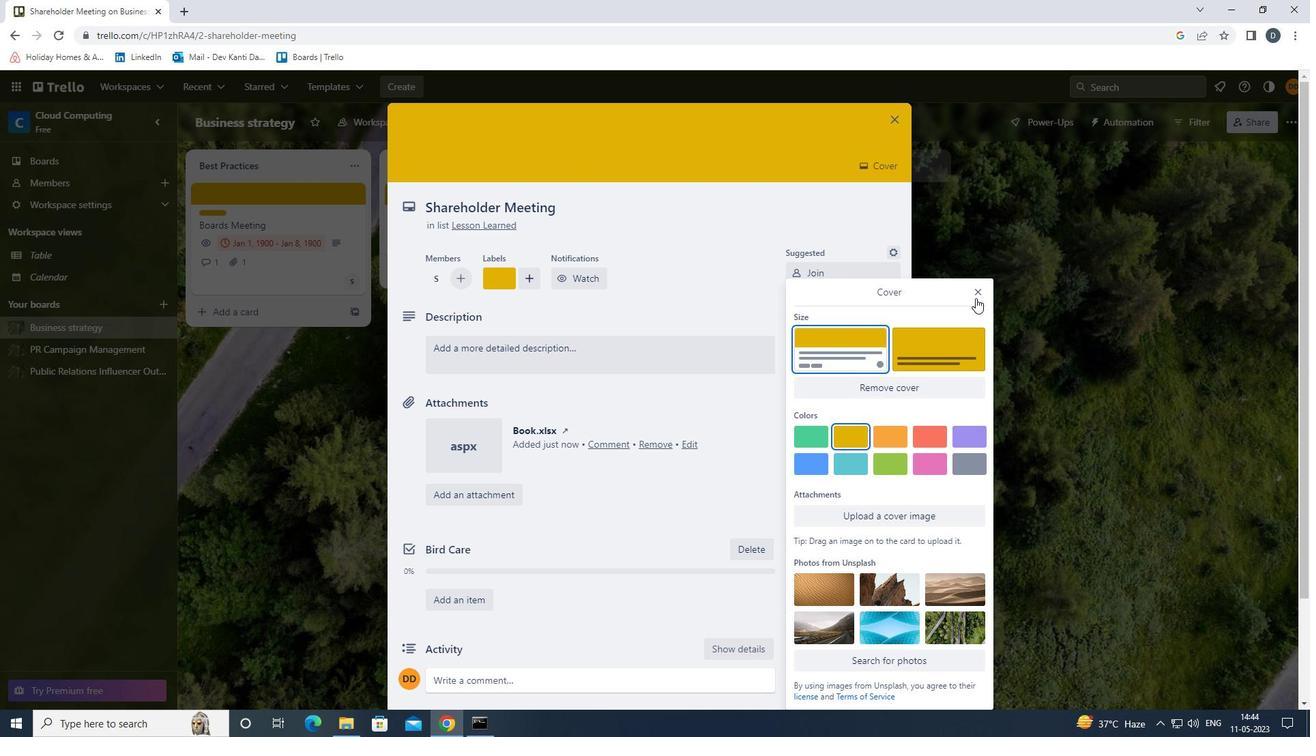 
Action: Mouse moved to (702, 364)
Screenshot: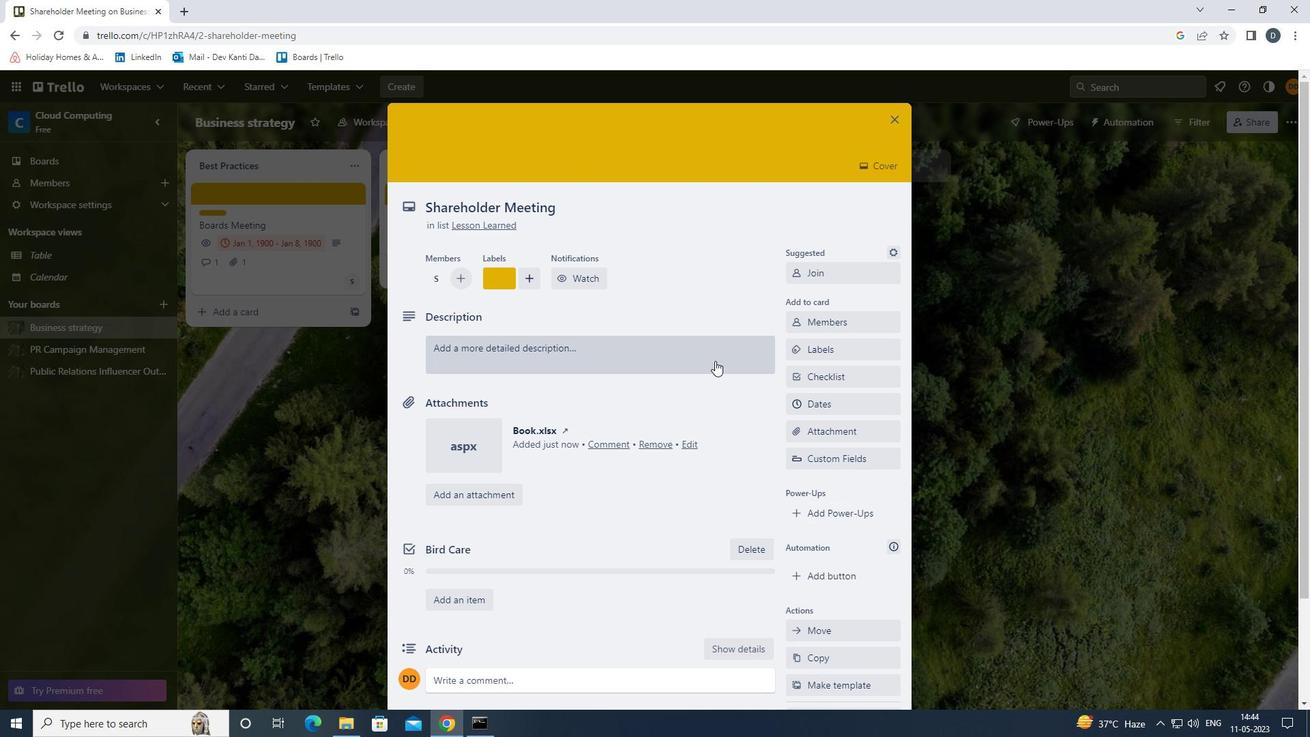 
Action: Mouse pressed left at (702, 364)
Screenshot: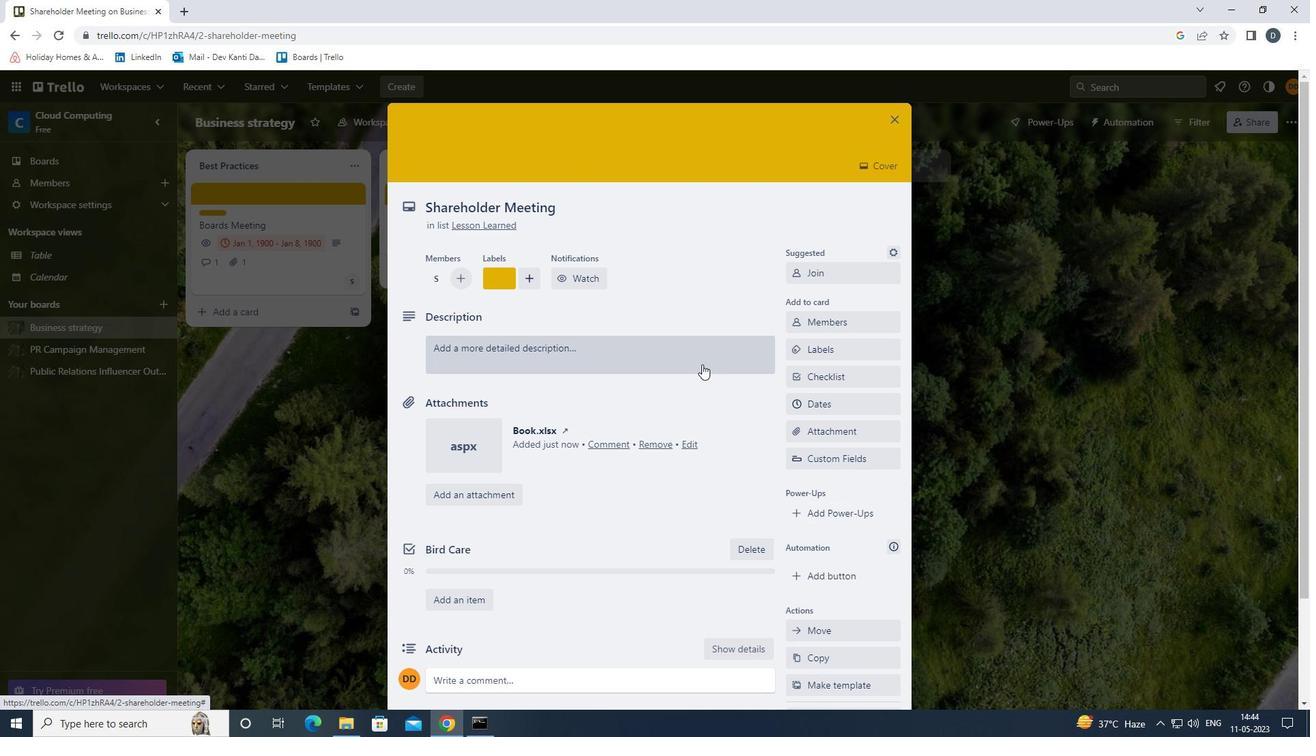 
Action: Mouse moved to (692, 419)
Screenshot: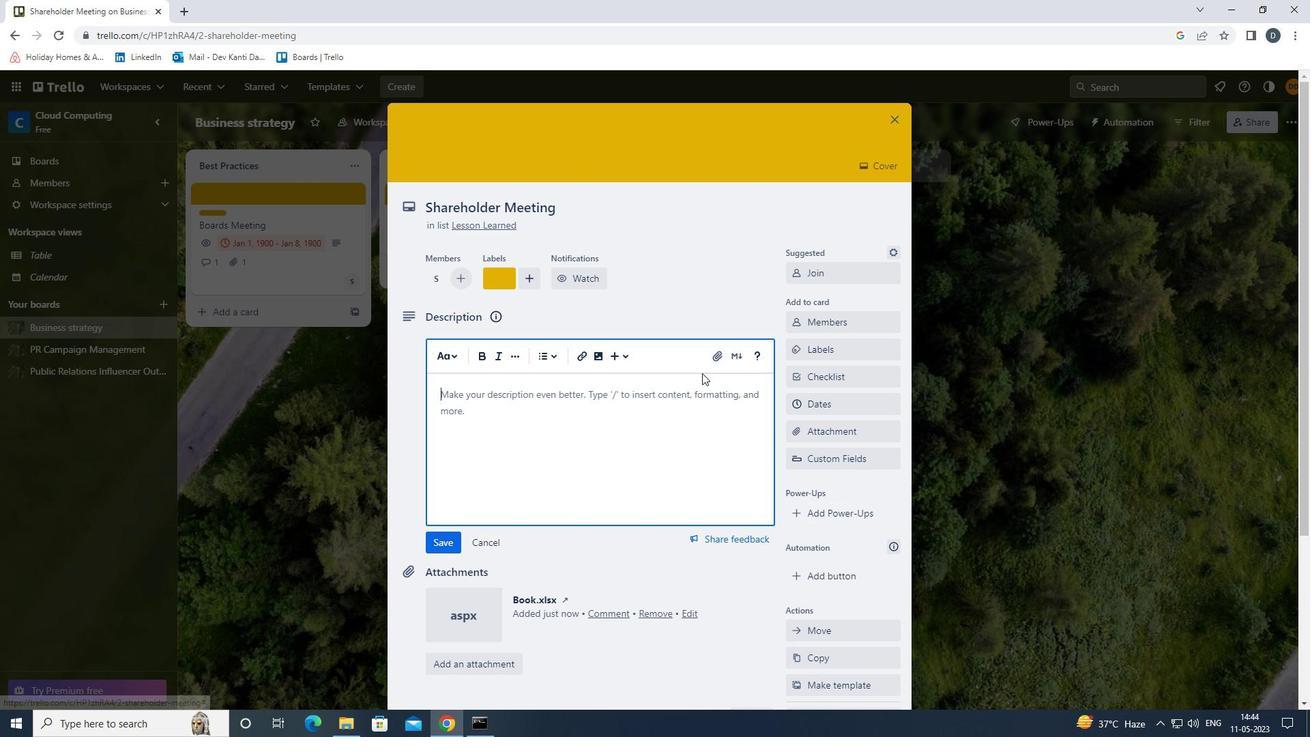 
Action: Key pressed <Key.shift>DEVELOP<Key.space>AND<Key.space>LAUNCH<Key.space>NEW<Key.space>SOCIAL<Key.space>MEDIA<Key.space>MARKETING<Key.space>CAMPAIGN<Key.space>FOR<Key.space>NEW<Key.space>PRODUCT<Key.space>LAUNCH.
Screenshot: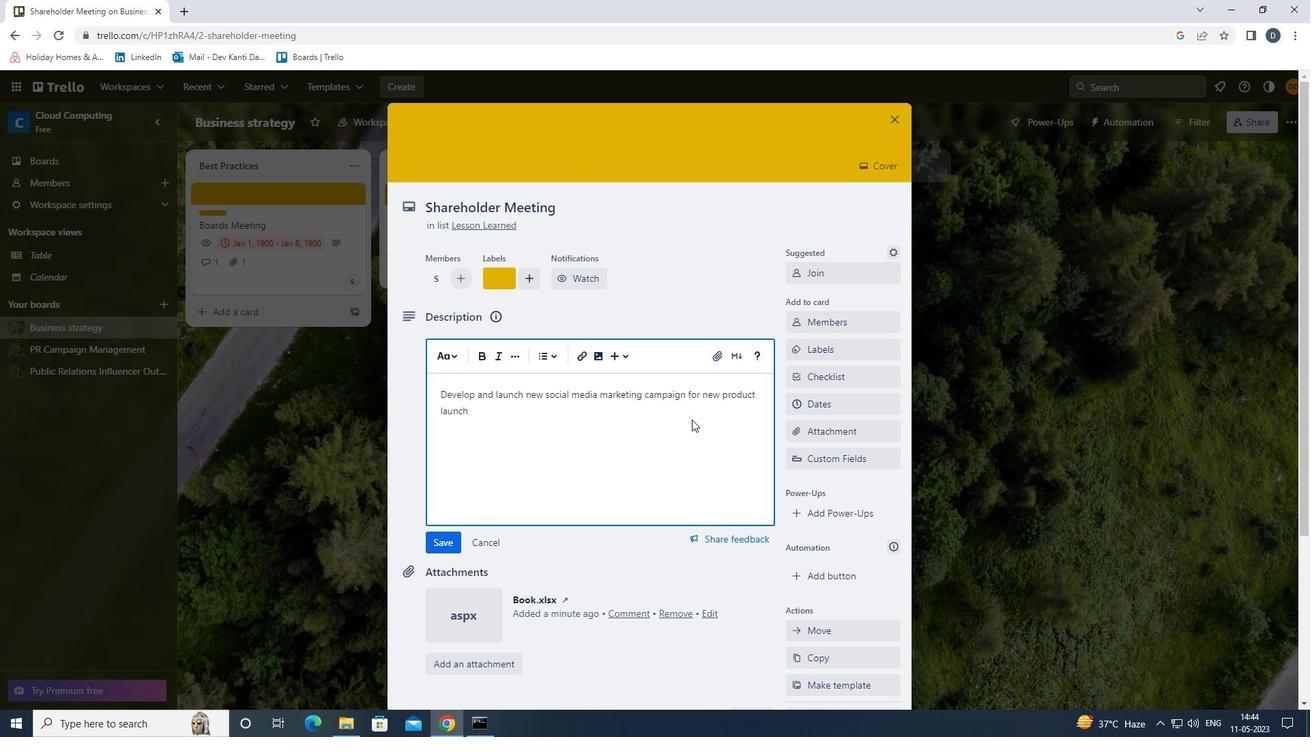 
Action: Mouse moved to (445, 536)
Screenshot: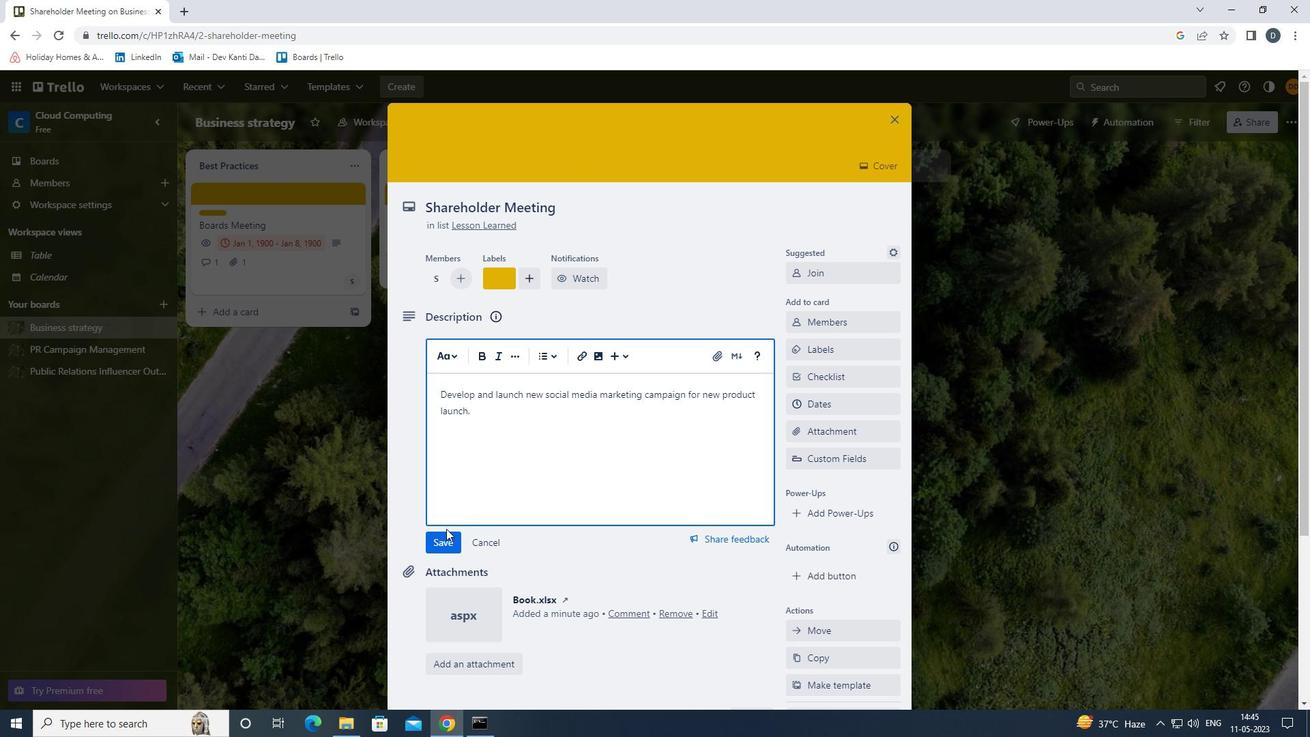 
Action: Mouse pressed left at (445, 536)
Screenshot: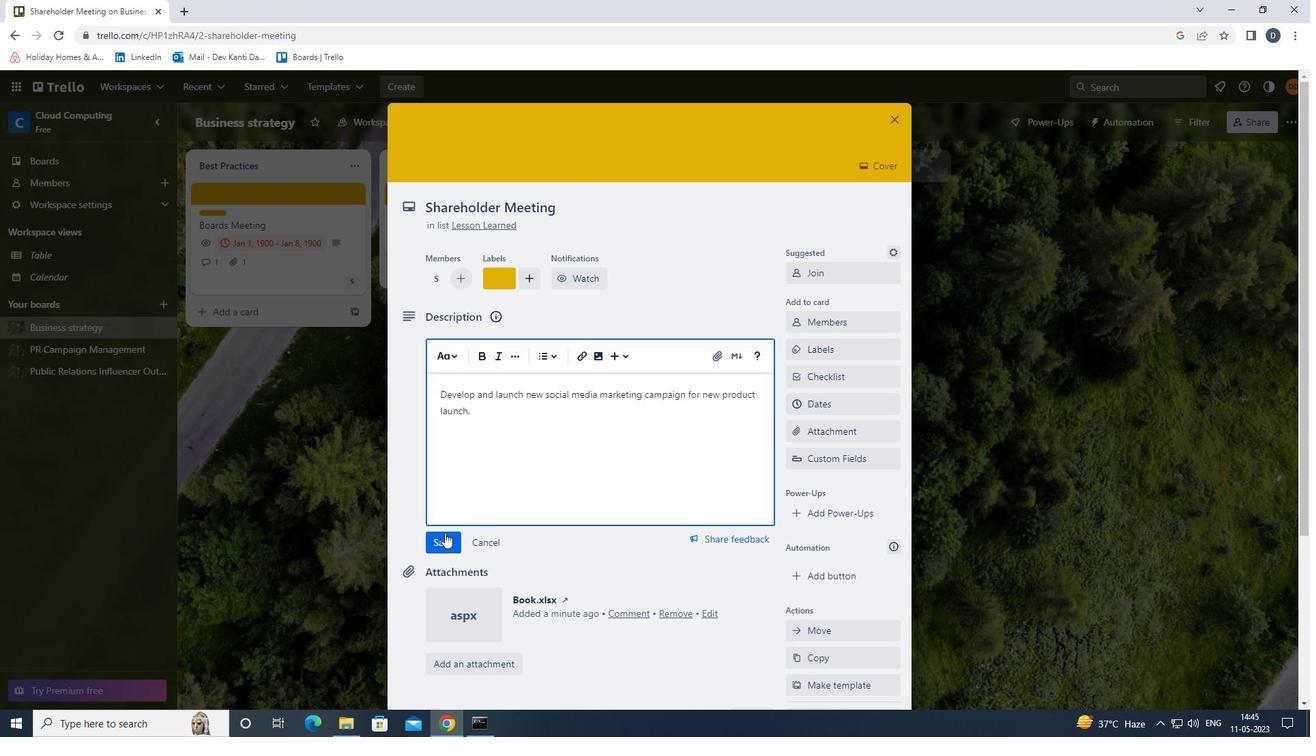 
Action: Mouse moved to (487, 662)
Screenshot: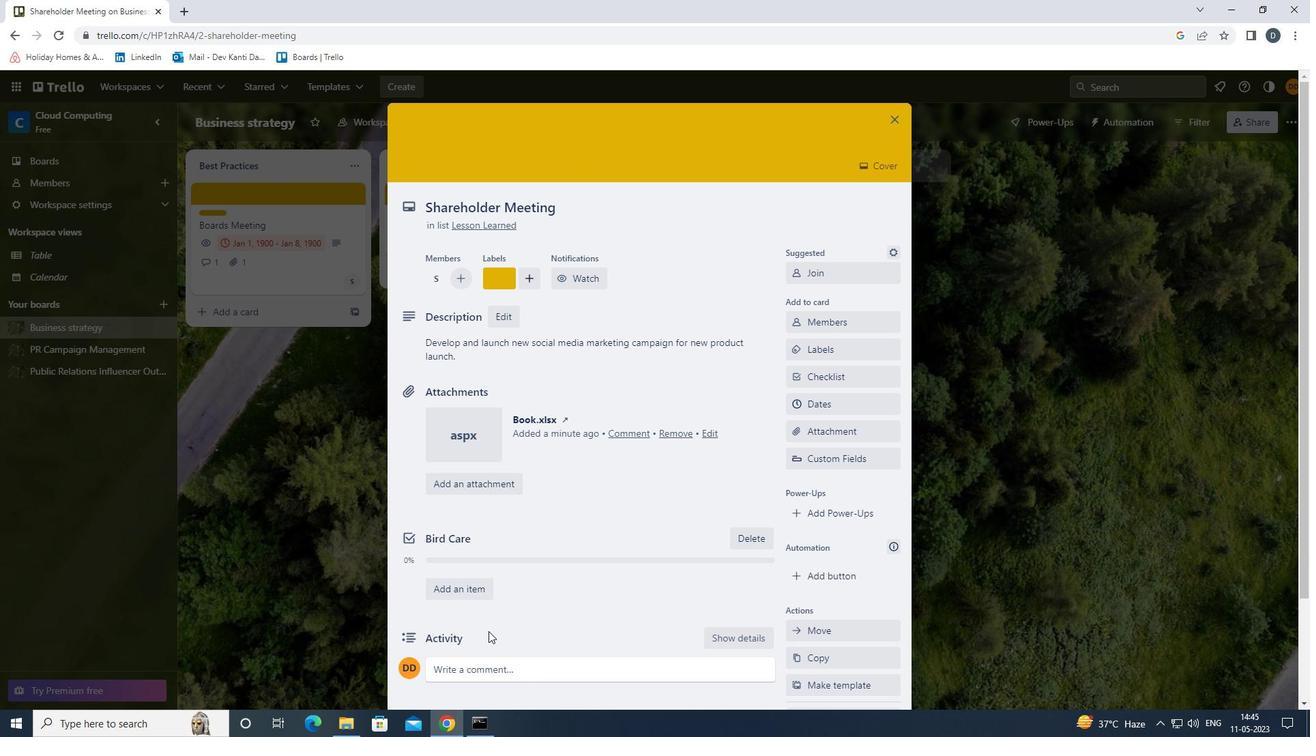
Action: Mouse pressed left at (487, 662)
Screenshot: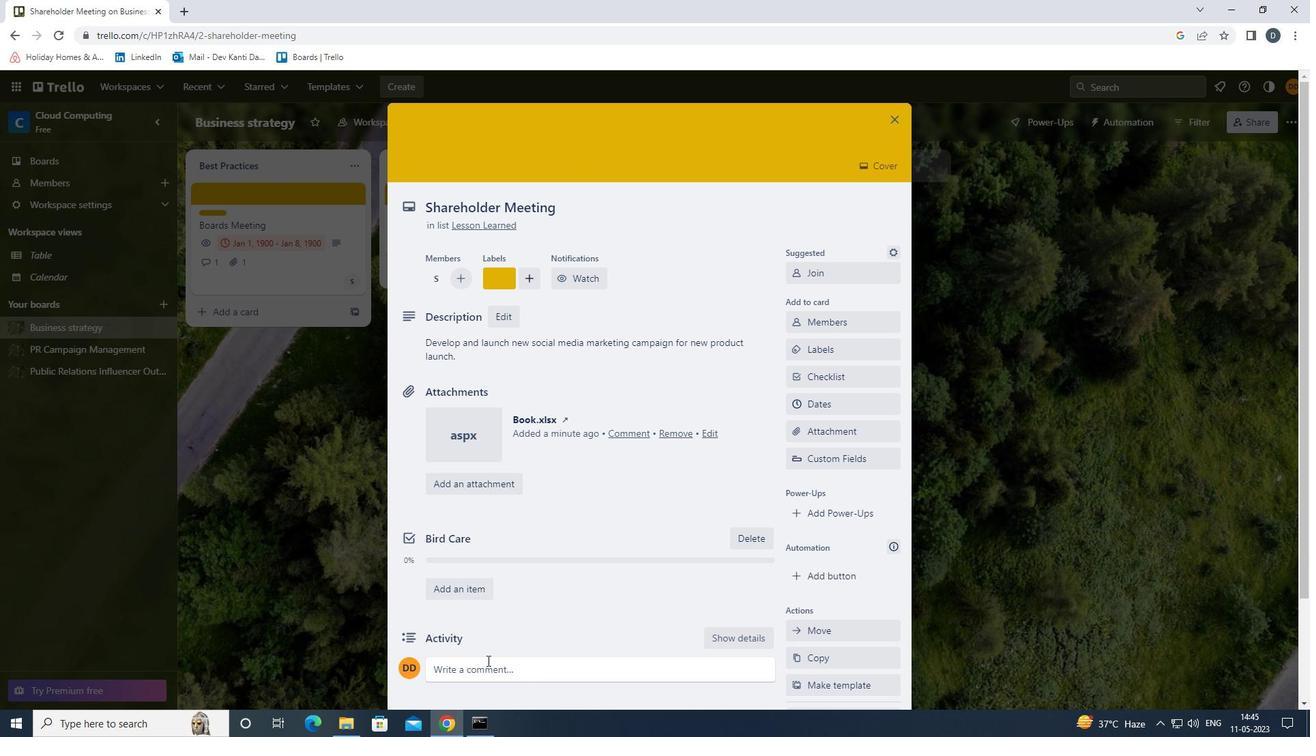 
Action: Mouse moved to (528, 649)
Screenshot: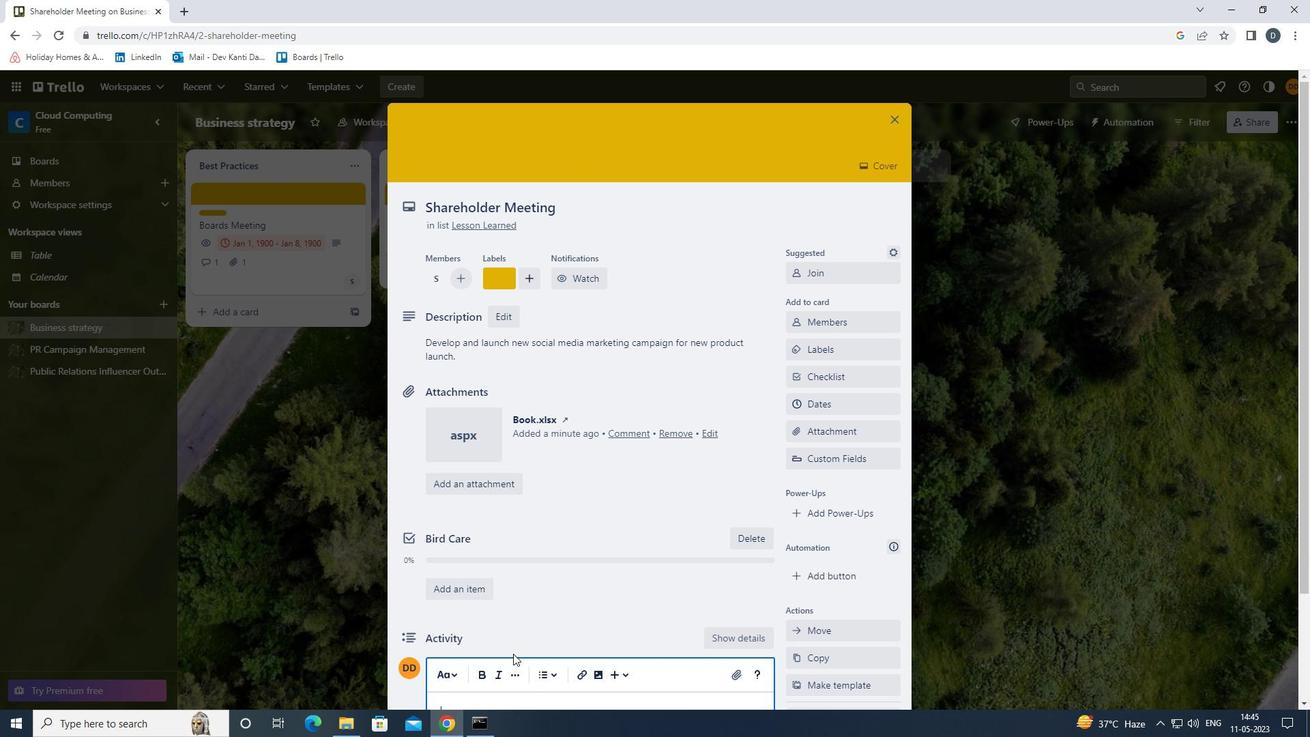 
Action: Mouse scrolled (528, 648) with delta (0, 0)
Screenshot: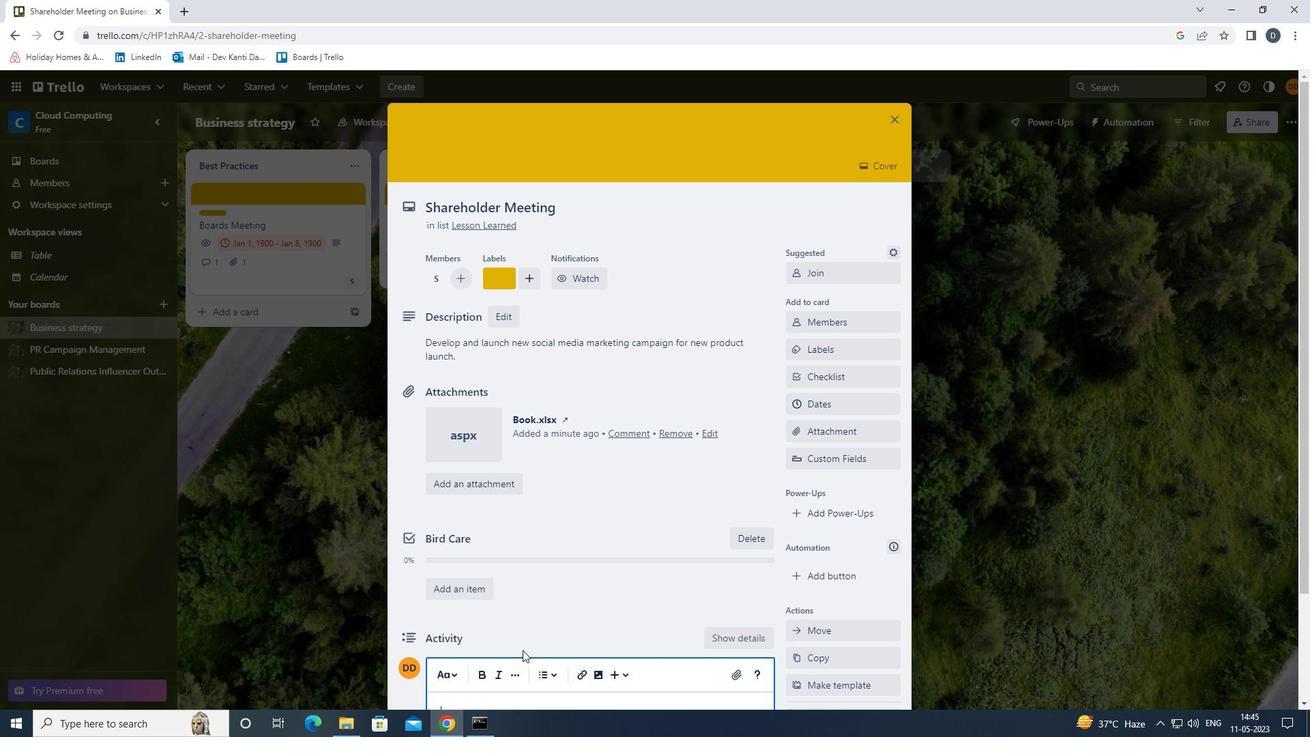 
Action: Mouse moved to (528, 649)
Screenshot: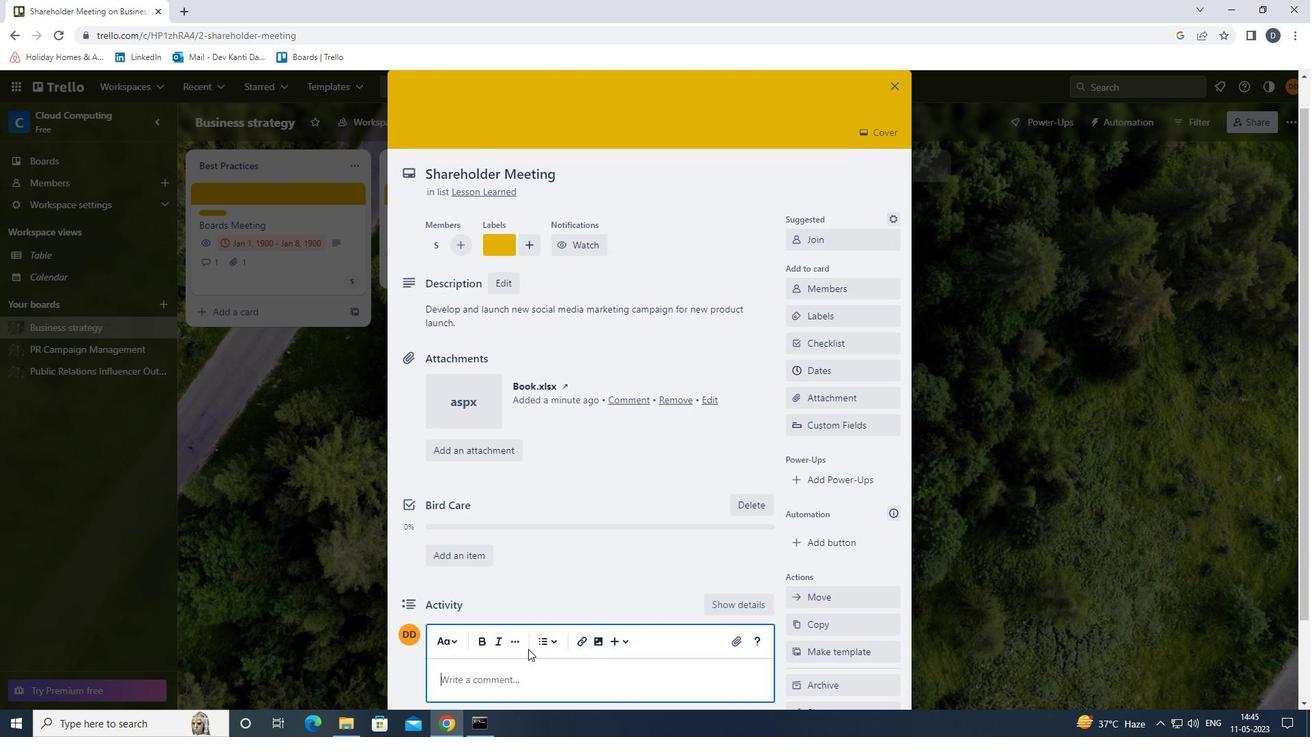 
Action: Mouse pressed left at (528, 649)
Screenshot: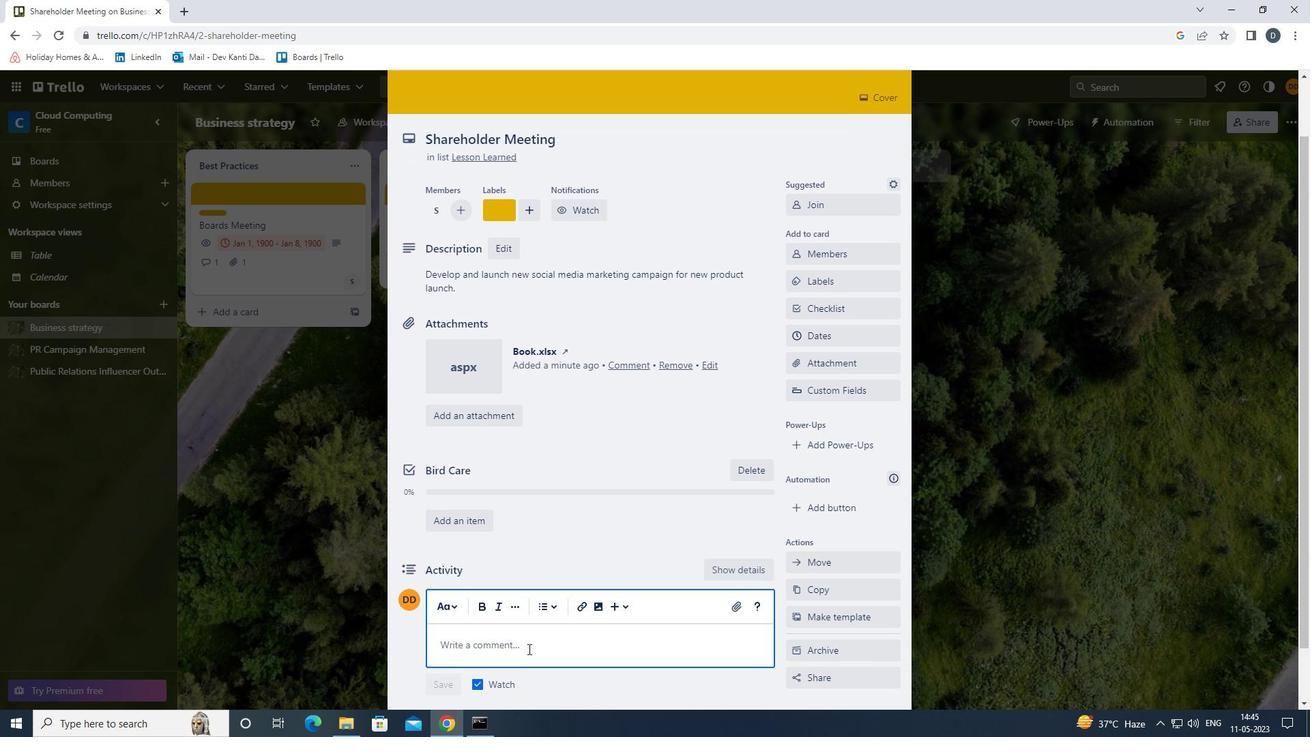 
Action: Key pressed <Key.shift><Key.shift><Key.shift><Key.shift><Key.shift><Key.shift><Key.shift>LET<Key.space>US<Key.space>MAKE<Key.space>SURE<Key.space>WE<Key.space>HAVE<Key.space>A<Key.space>CLEAR<Key.space>UNDERSTANDING<Key.space>OF<Key.space>THE<Key.space>RESOURCES<Key.space>AND<Key.space>BUDGET<Key.space>AVAILABLE<Key.space>FOR<Key.space>THIS<Key.space>TASK,<Key.space>ENSURING<Key.space>THAT<Key.space>WE<Key.space>CAN<Key.space>EXECUTE<Key.space>IT<Key.space>EFFECTIVELY.
Screenshot: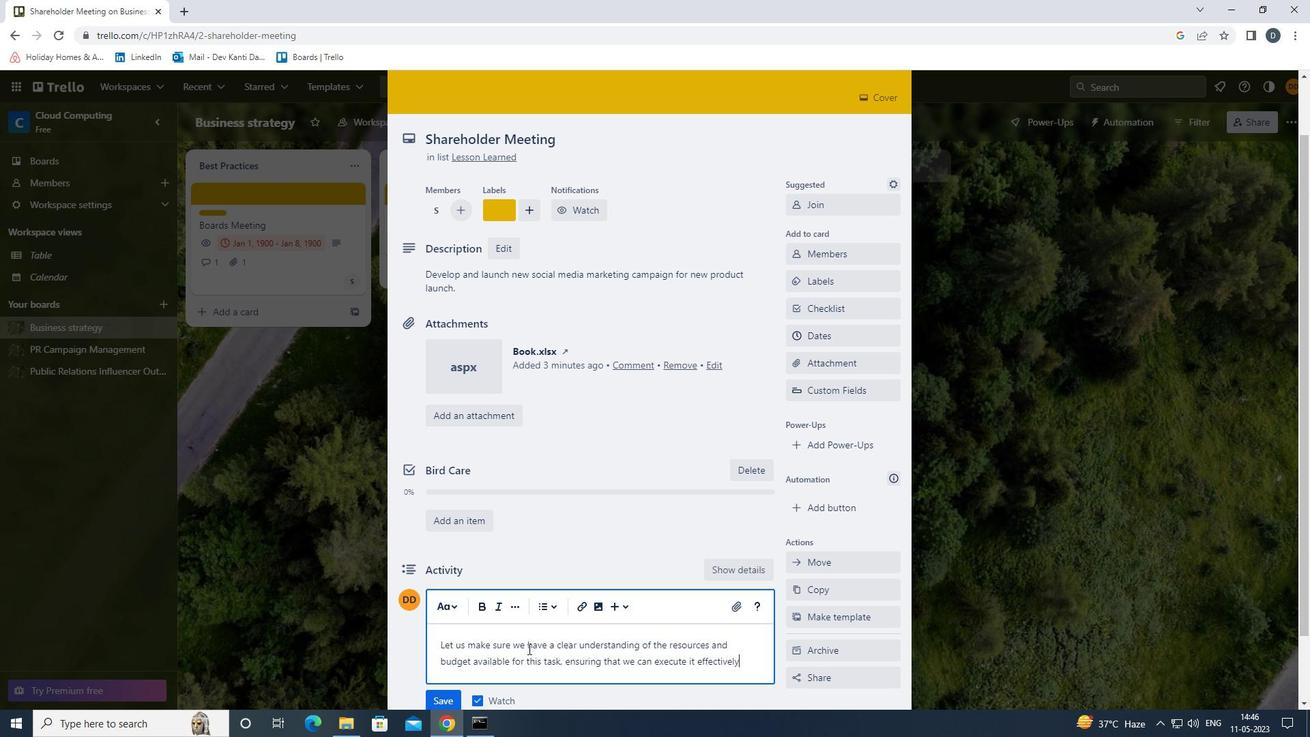 
Action: Mouse moved to (433, 698)
Screenshot: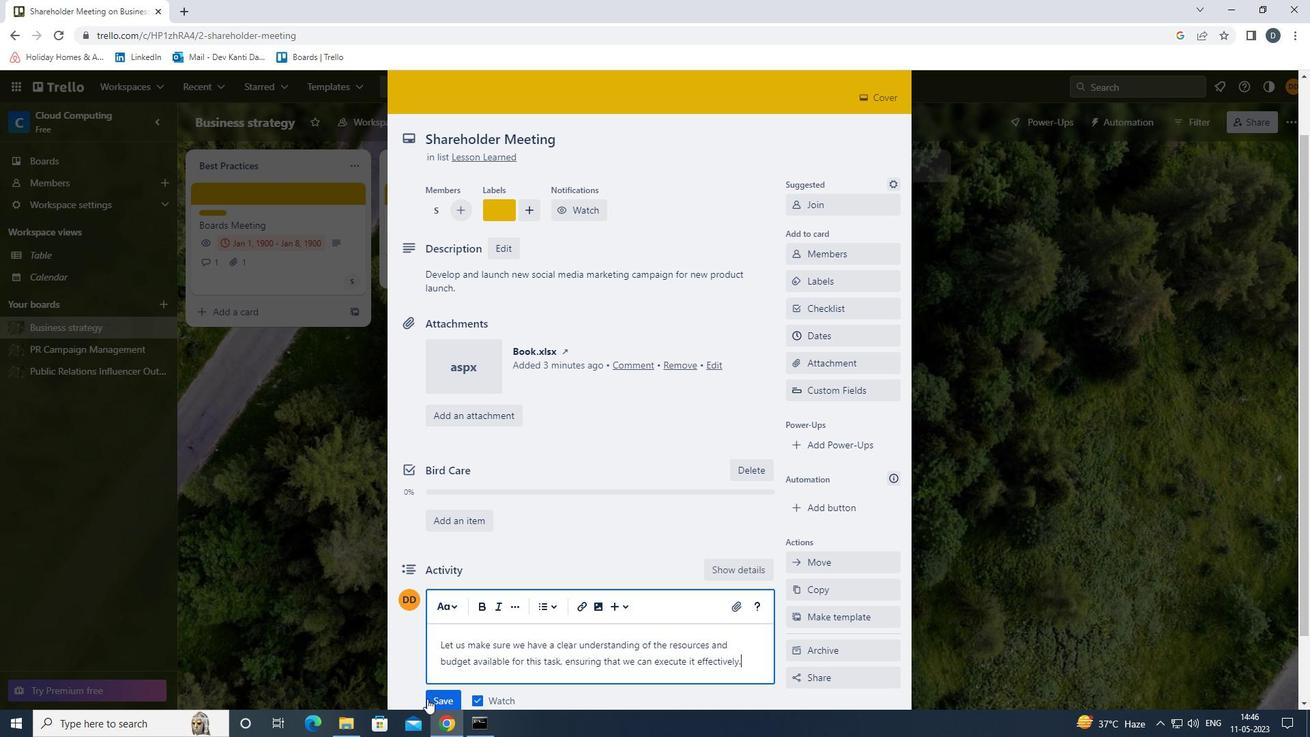 
Action: Mouse pressed left at (433, 698)
Screenshot: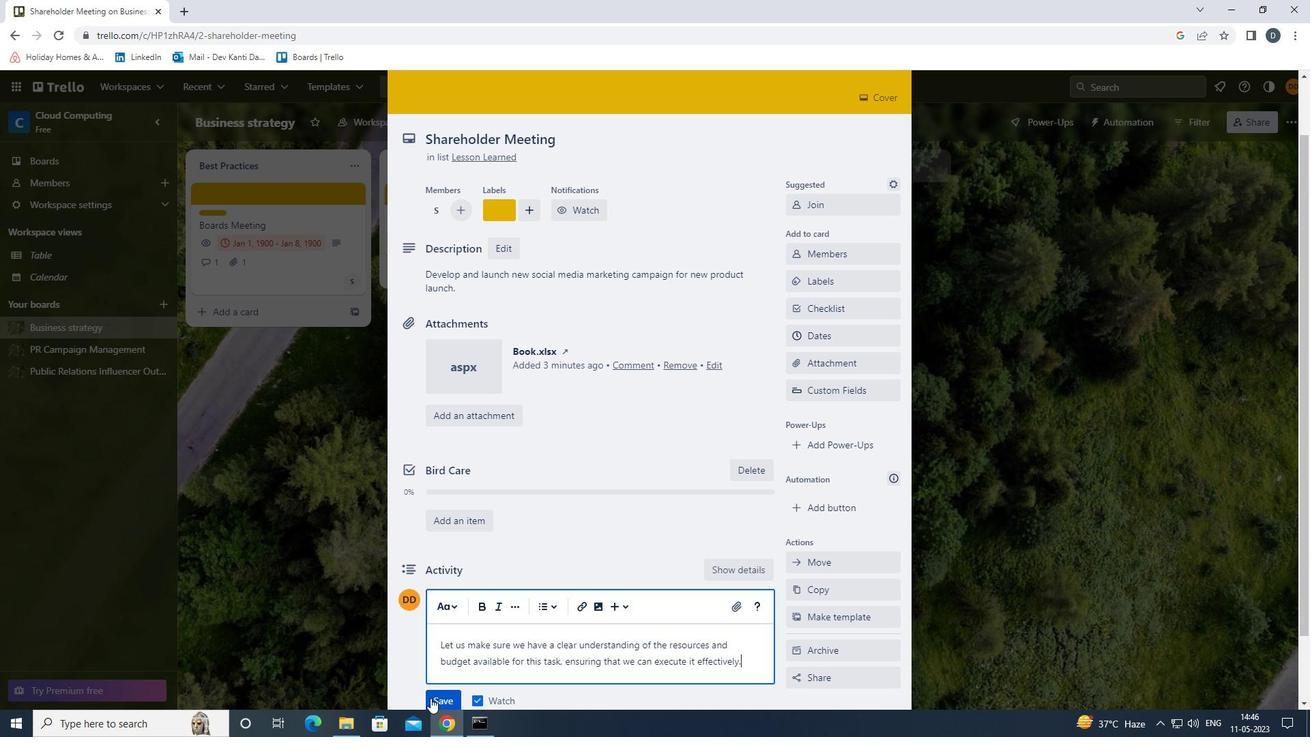 
Action: Mouse moved to (834, 336)
Screenshot: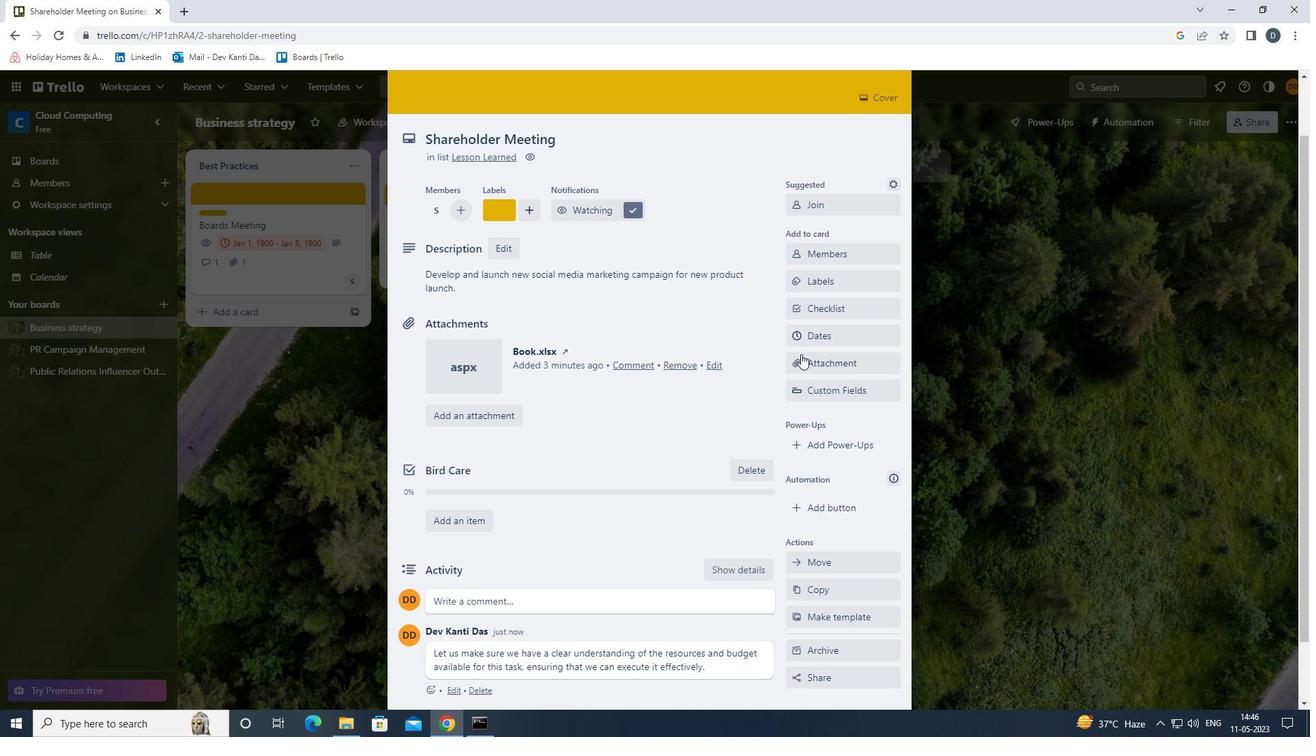 
Action: Mouse pressed left at (834, 336)
Screenshot: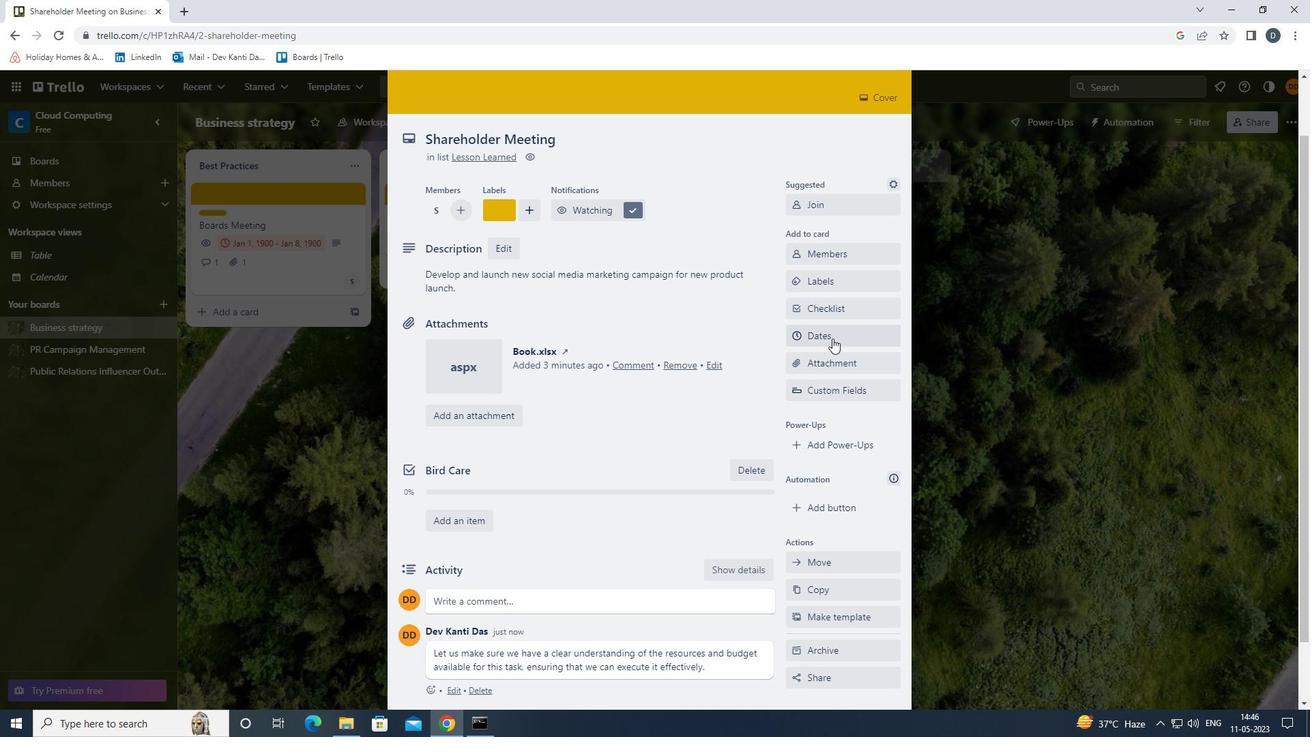 
Action: Mouse moved to (799, 365)
Screenshot: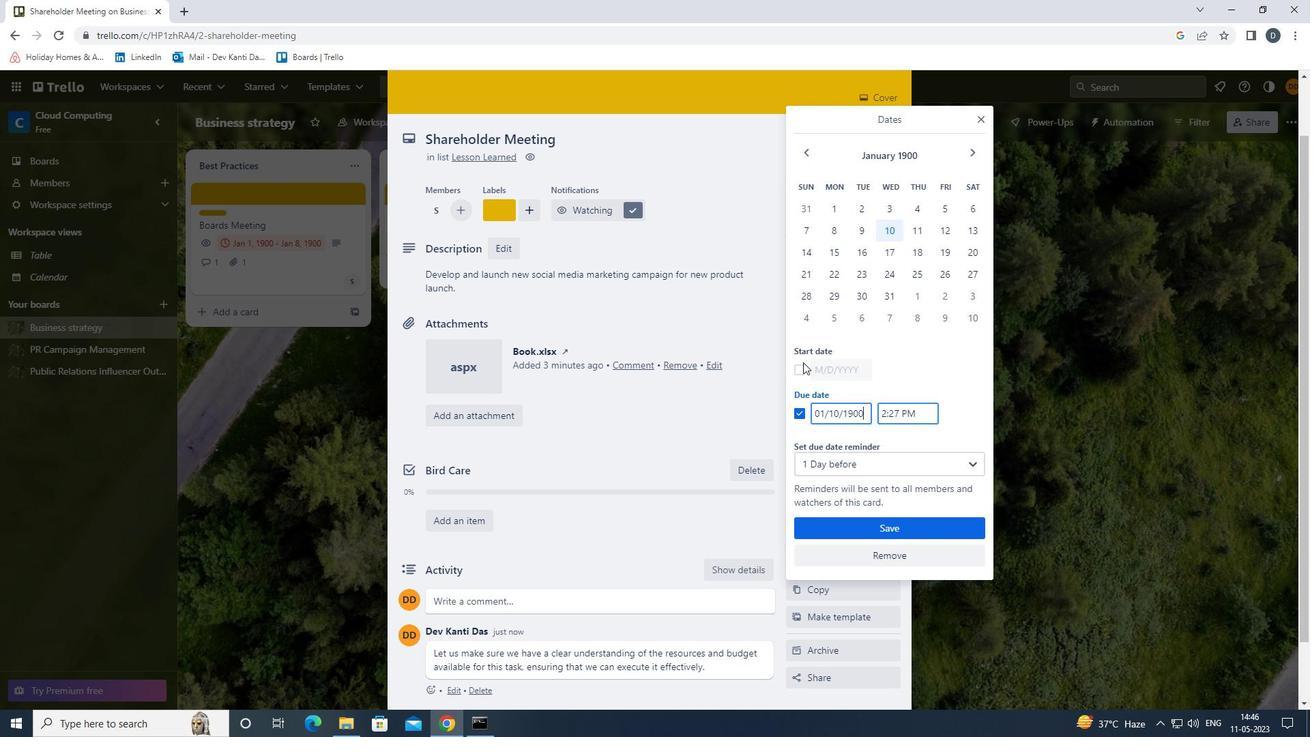 
Action: Mouse pressed left at (799, 365)
Screenshot: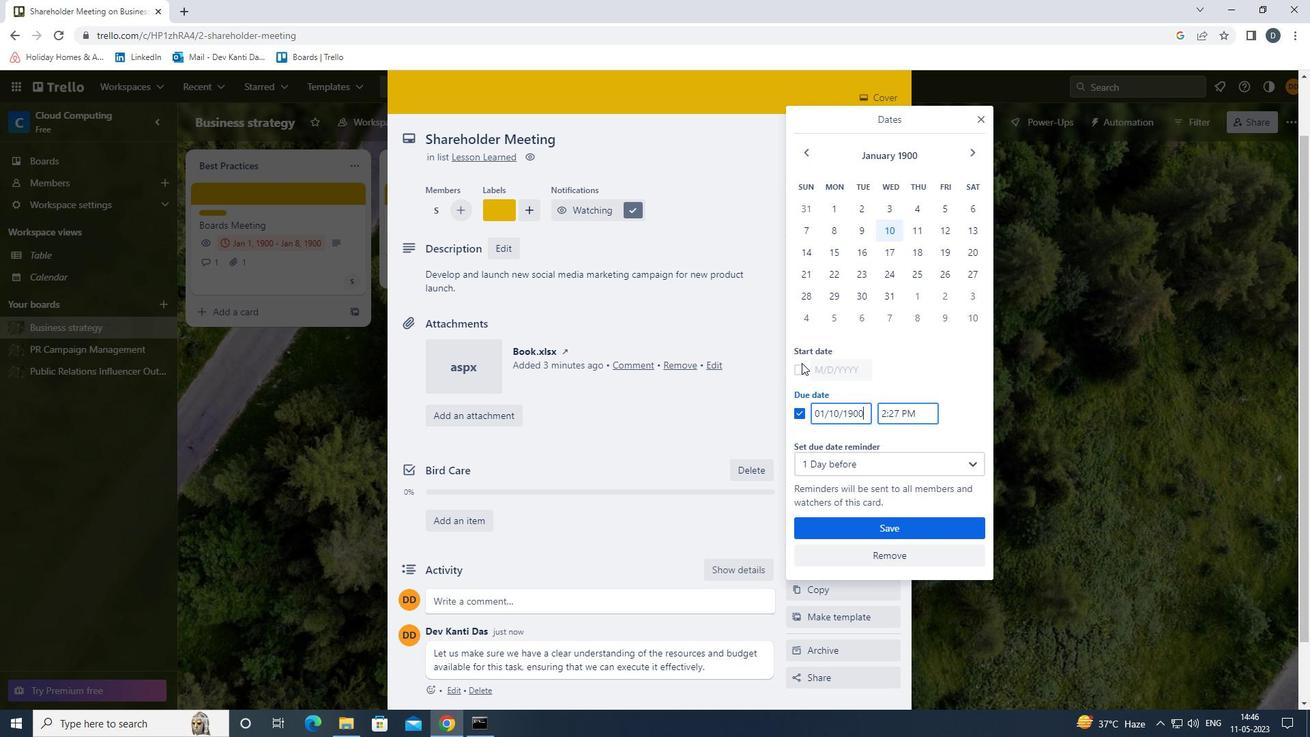 
Action: Mouse moved to (922, 215)
Screenshot: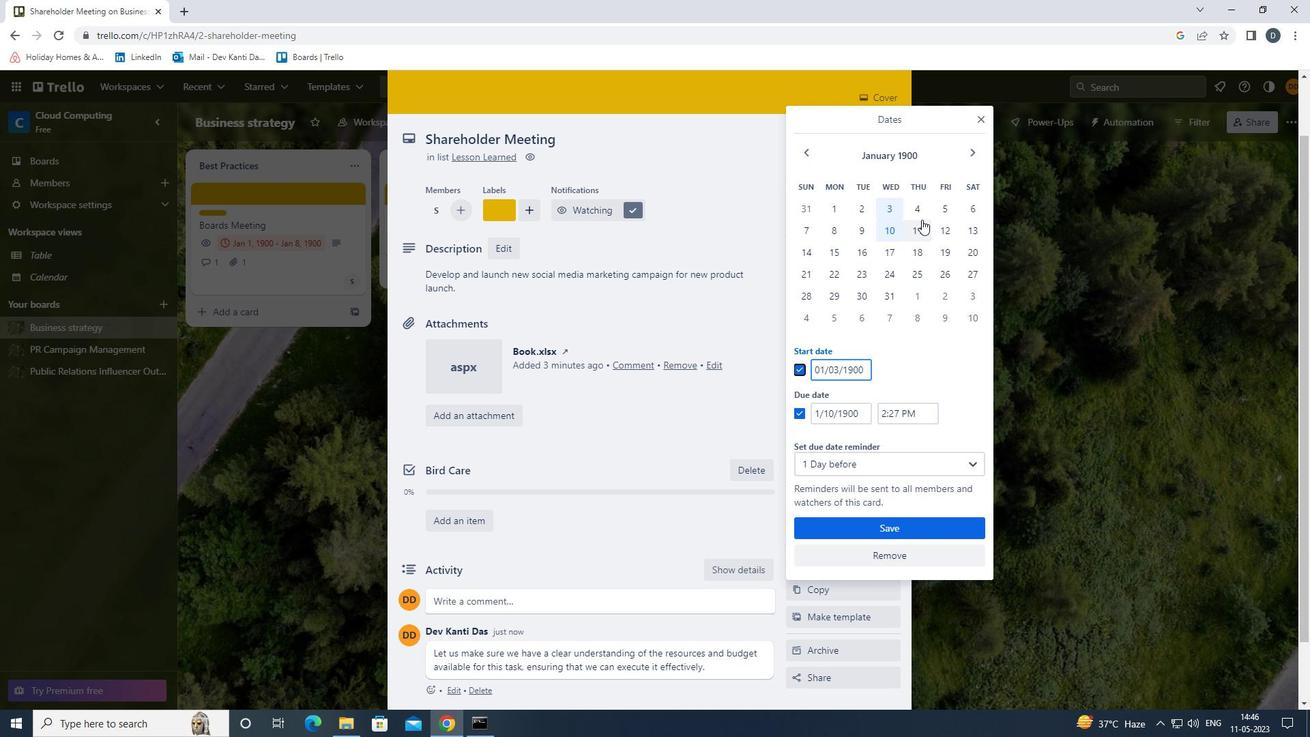 
Action: Mouse pressed left at (922, 215)
Screenshot: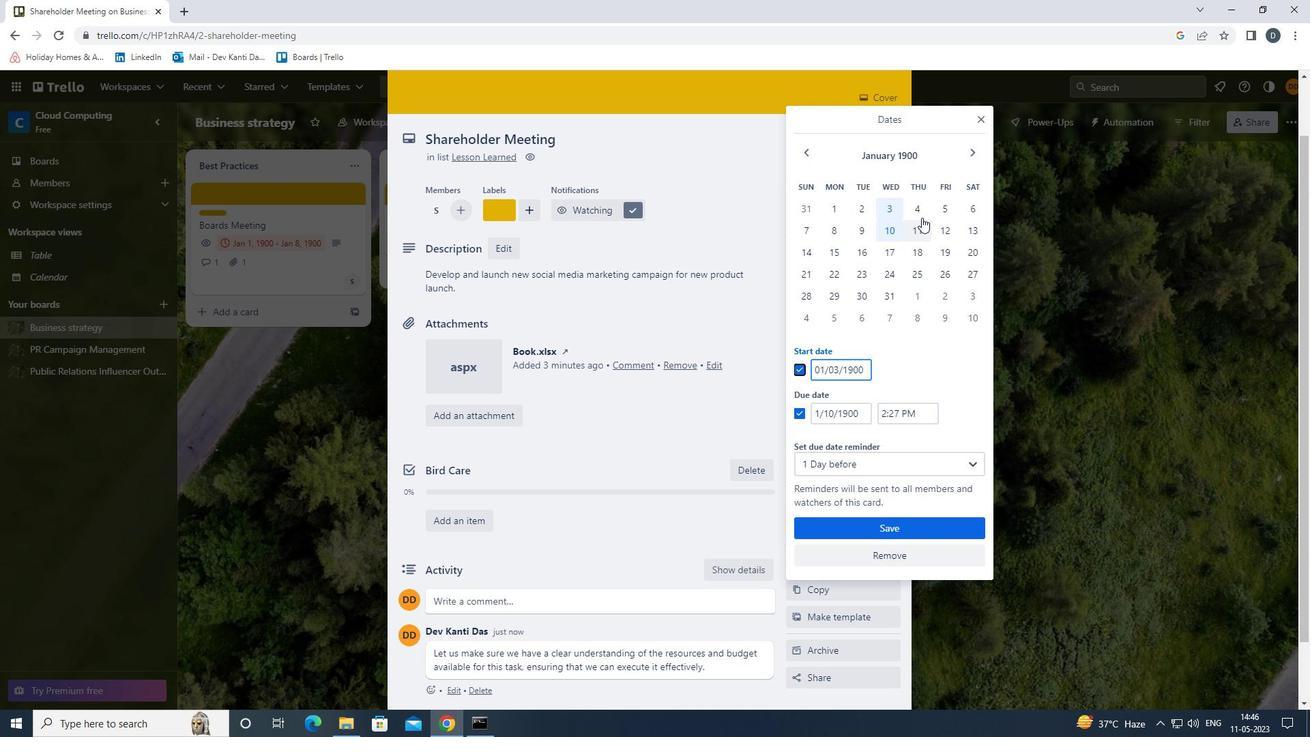 
Action: Mouse moved to (926, 232)
Screenshot: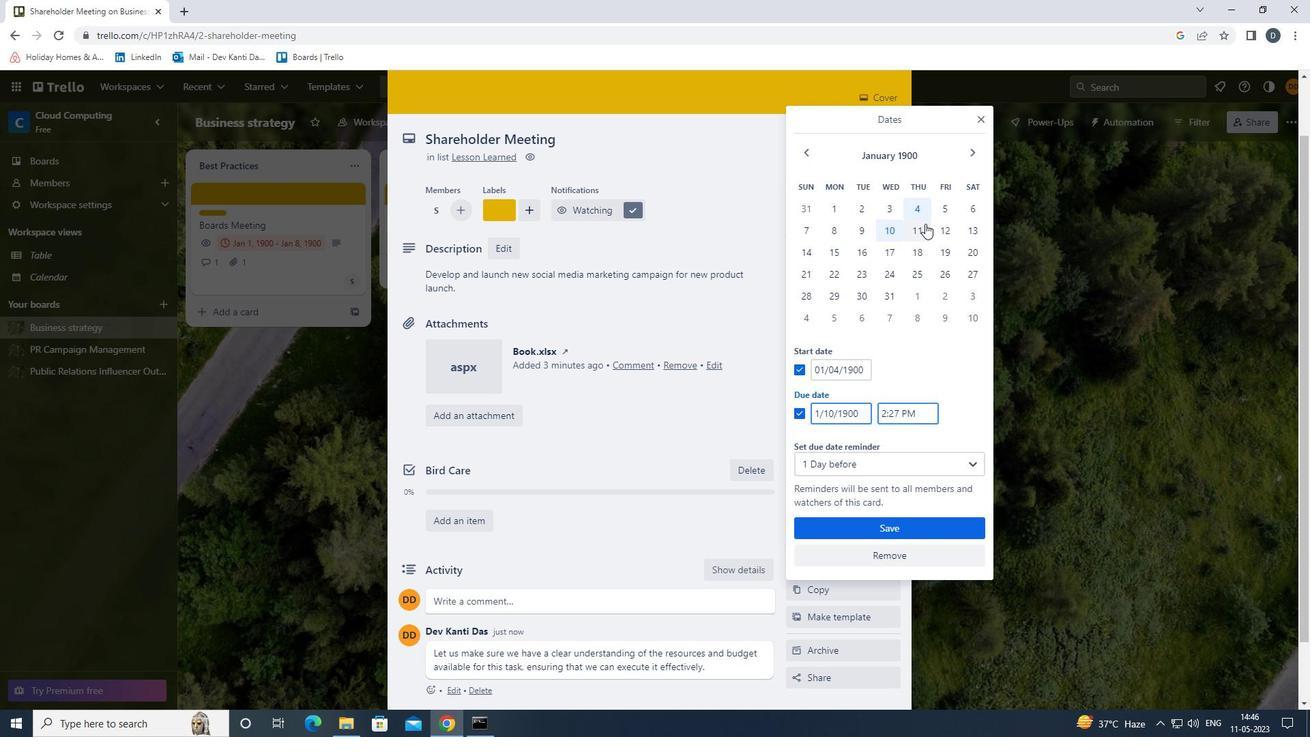 
Action: Mouse pressed left at (926, 232)
Screenshot: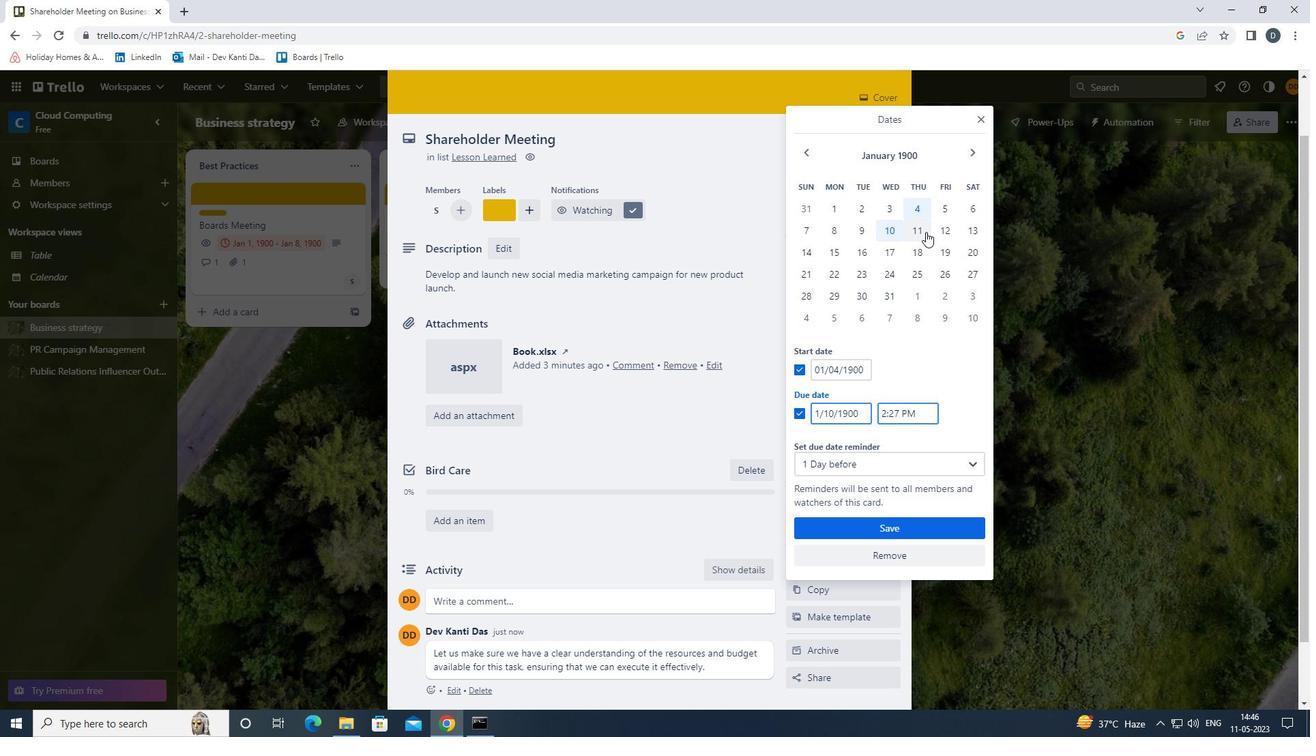 
Action: Mouse moved to (907, 526)
Screenshot: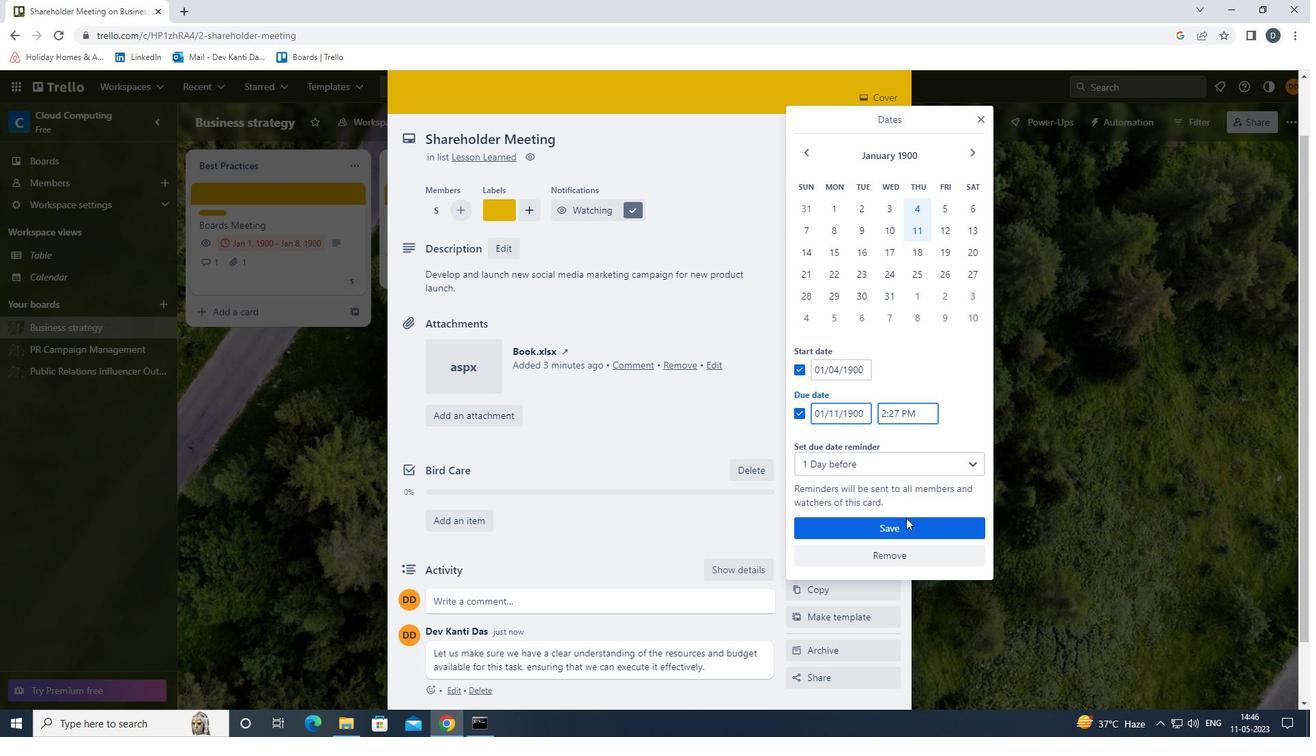 
Action: Mouse pressed left at (907, 526)
Screenshot: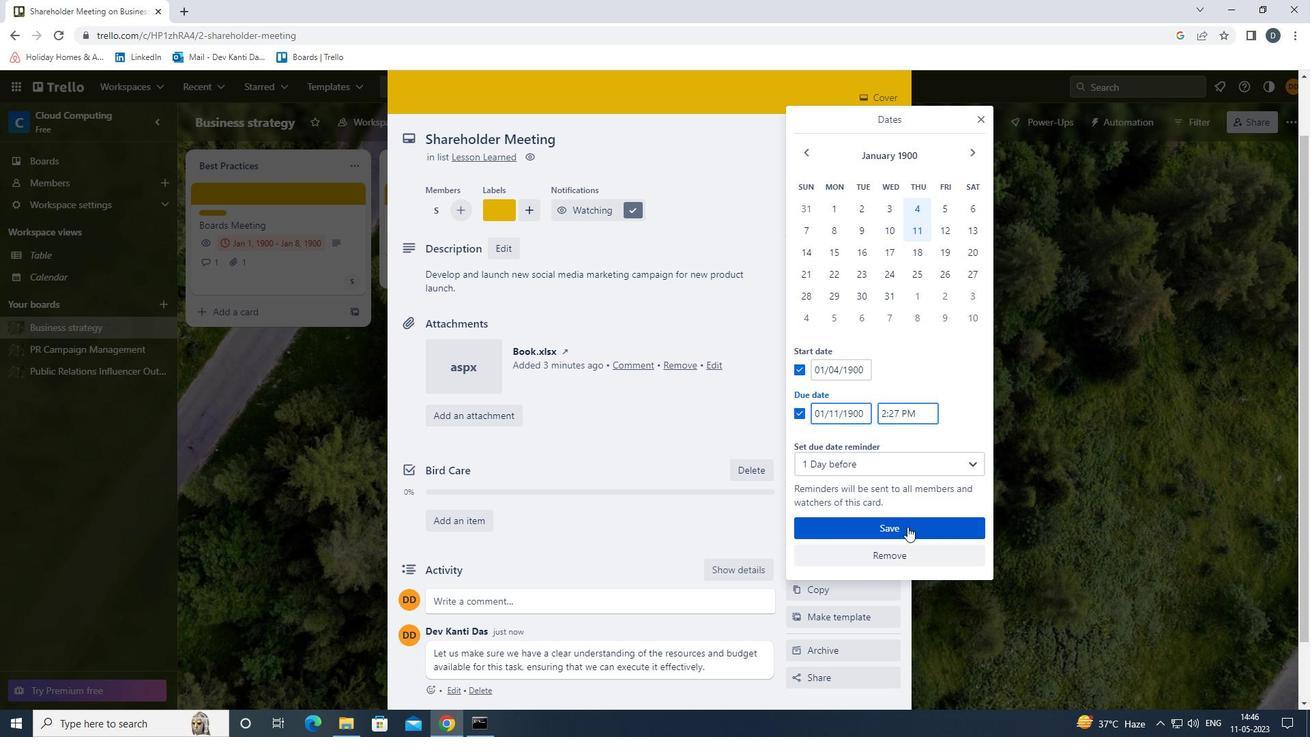
Action: Mouse moved to (888, 427)
Screenshot: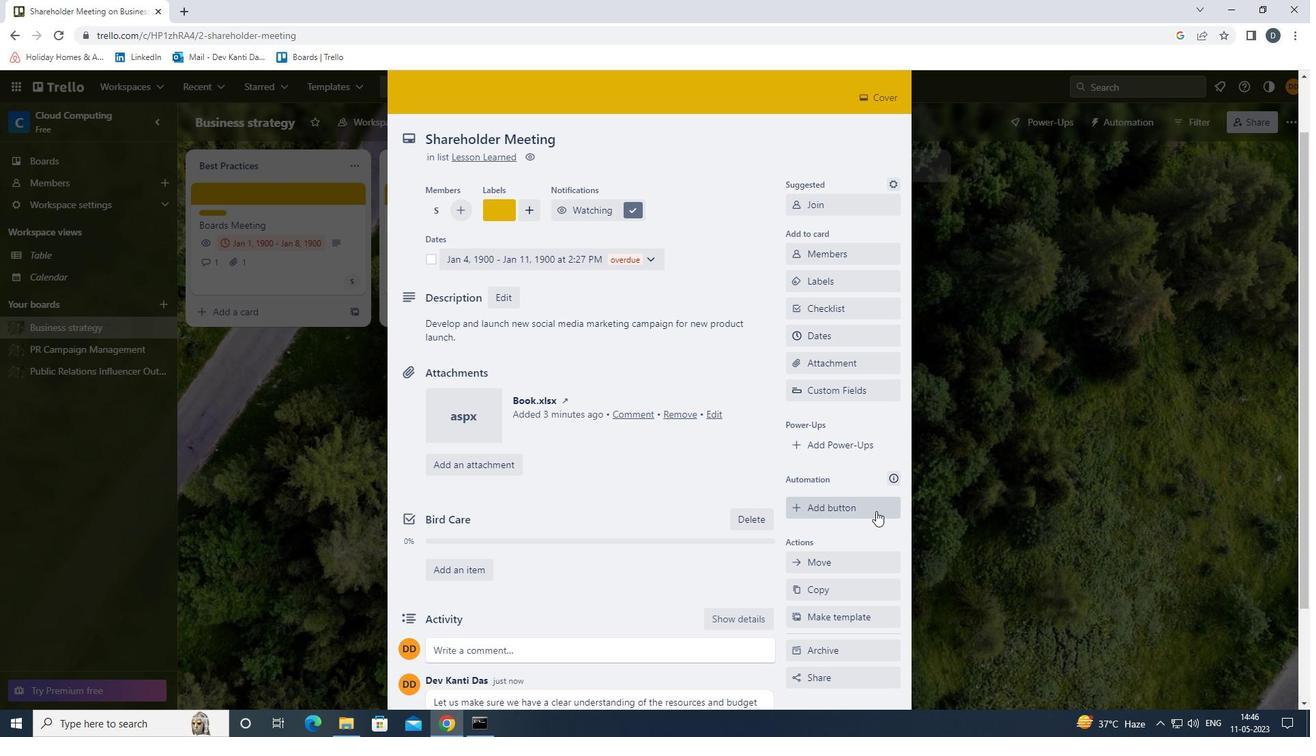
Action: Mouse scrolled (888, 428) with delta (0, 0)
Screenshot: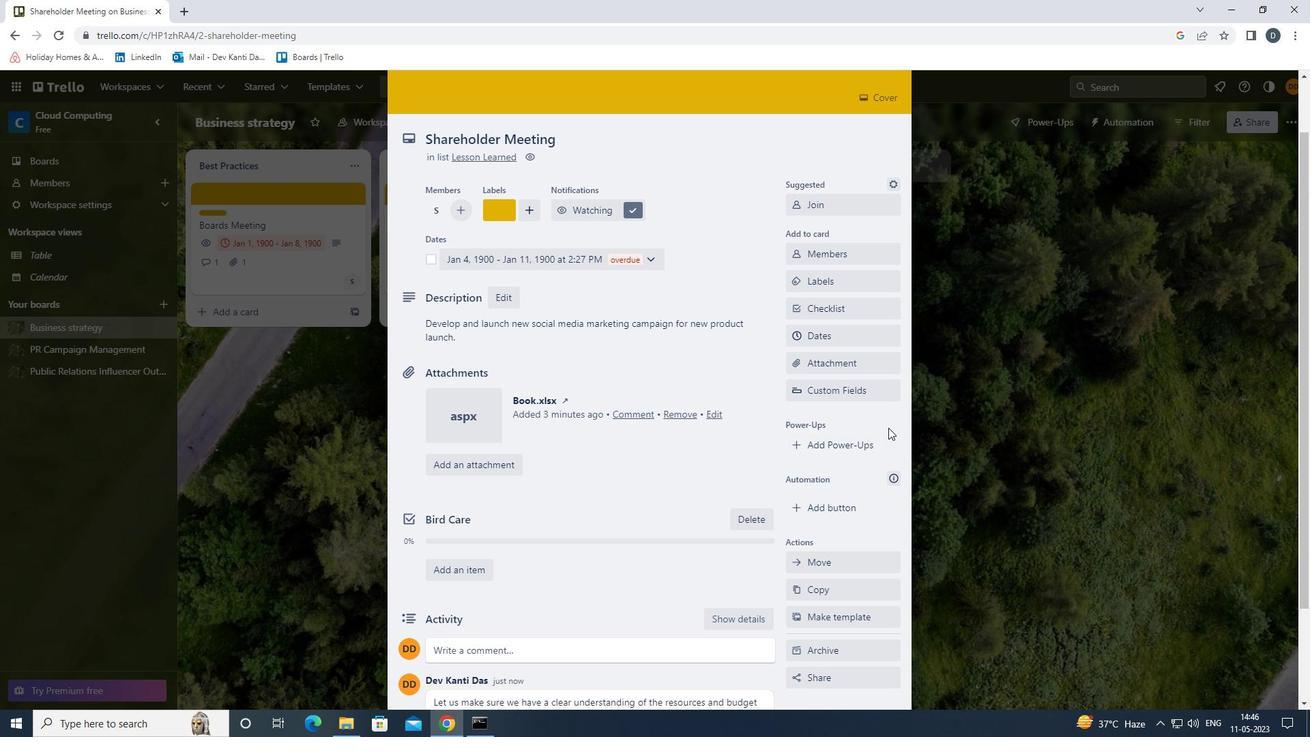 
Action: Mouse scrolled (888, 428) with delta (0, 0)
Screenshot: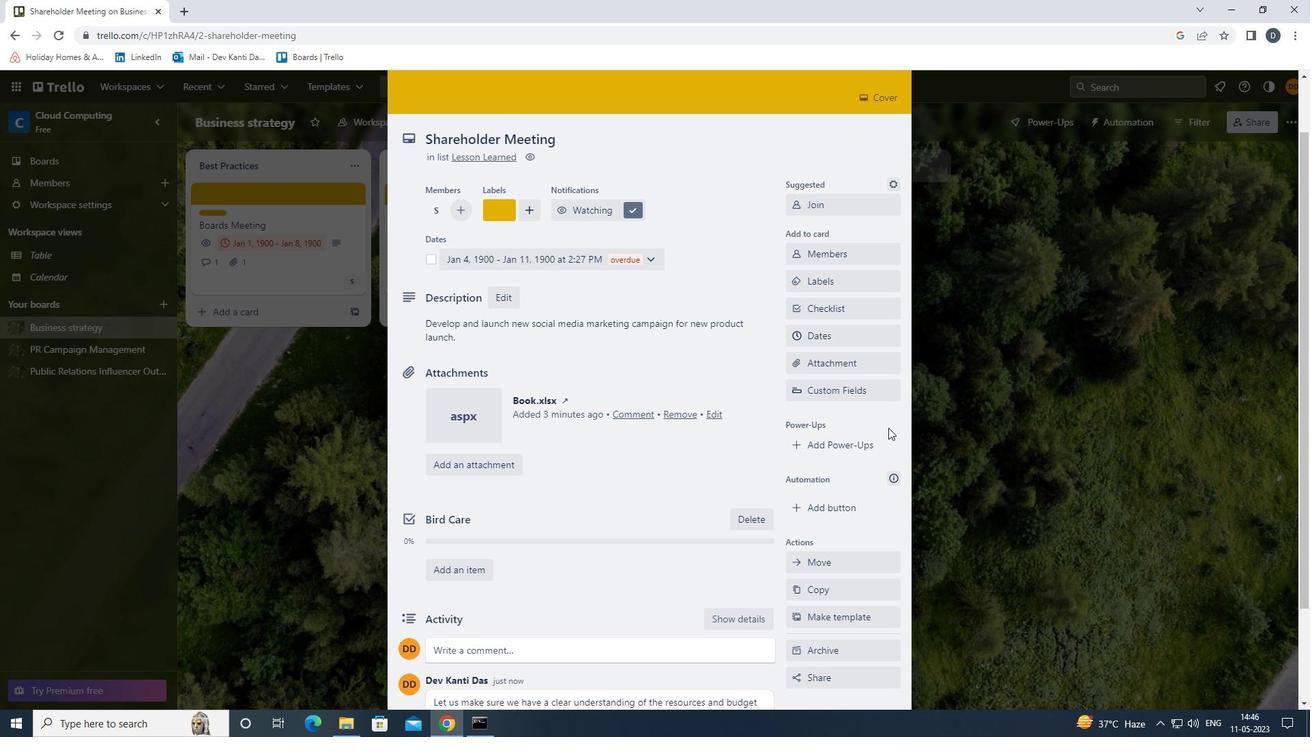 
Action: Mouse scrolled (888, 428) with delta (0, 0)
Screenshot: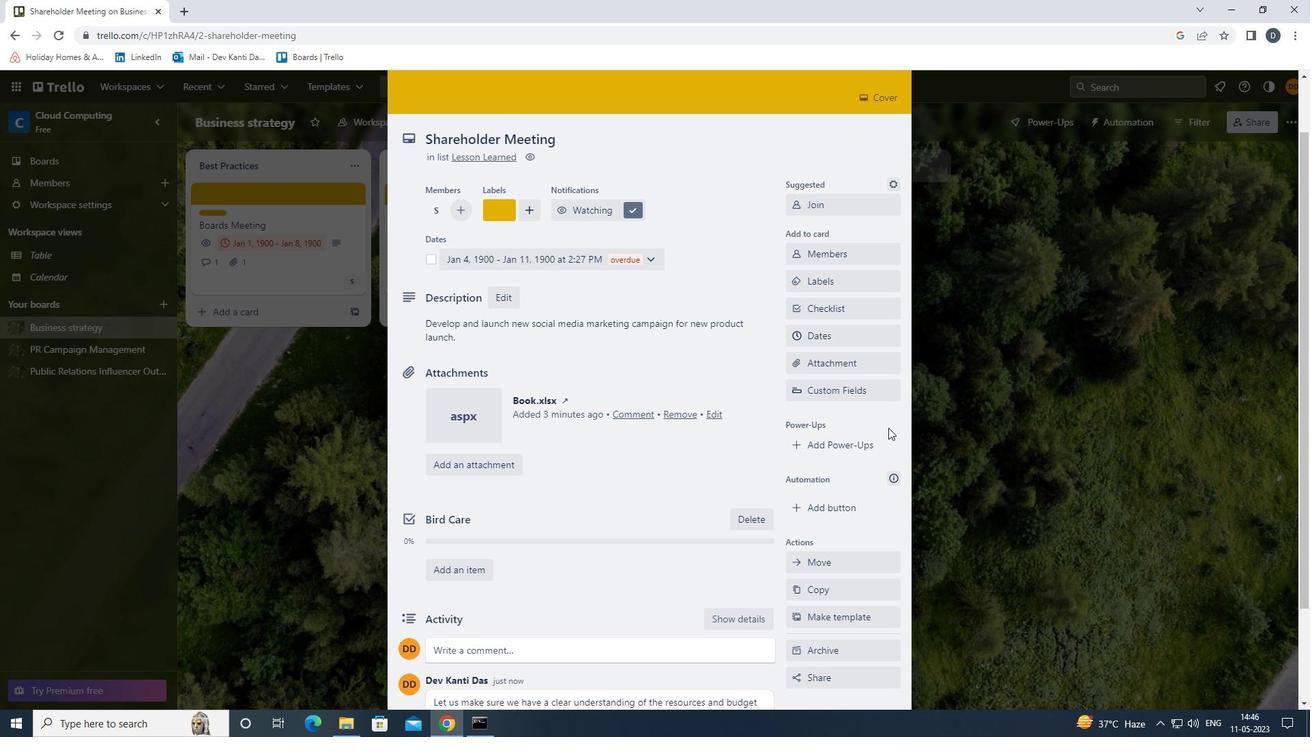 
Action: Mouse moved to (891, 123)
Screenshot: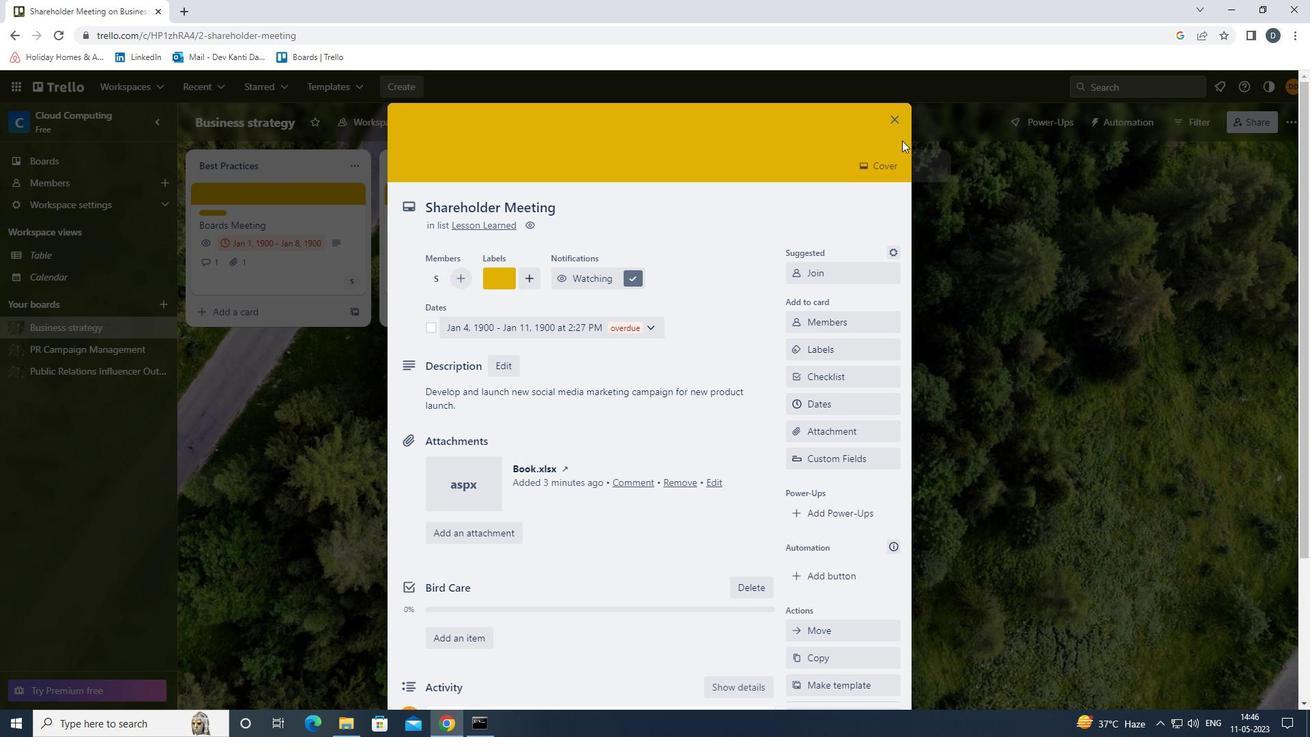 
Action: Mouse pressed left at (891, 123)
Screenshot: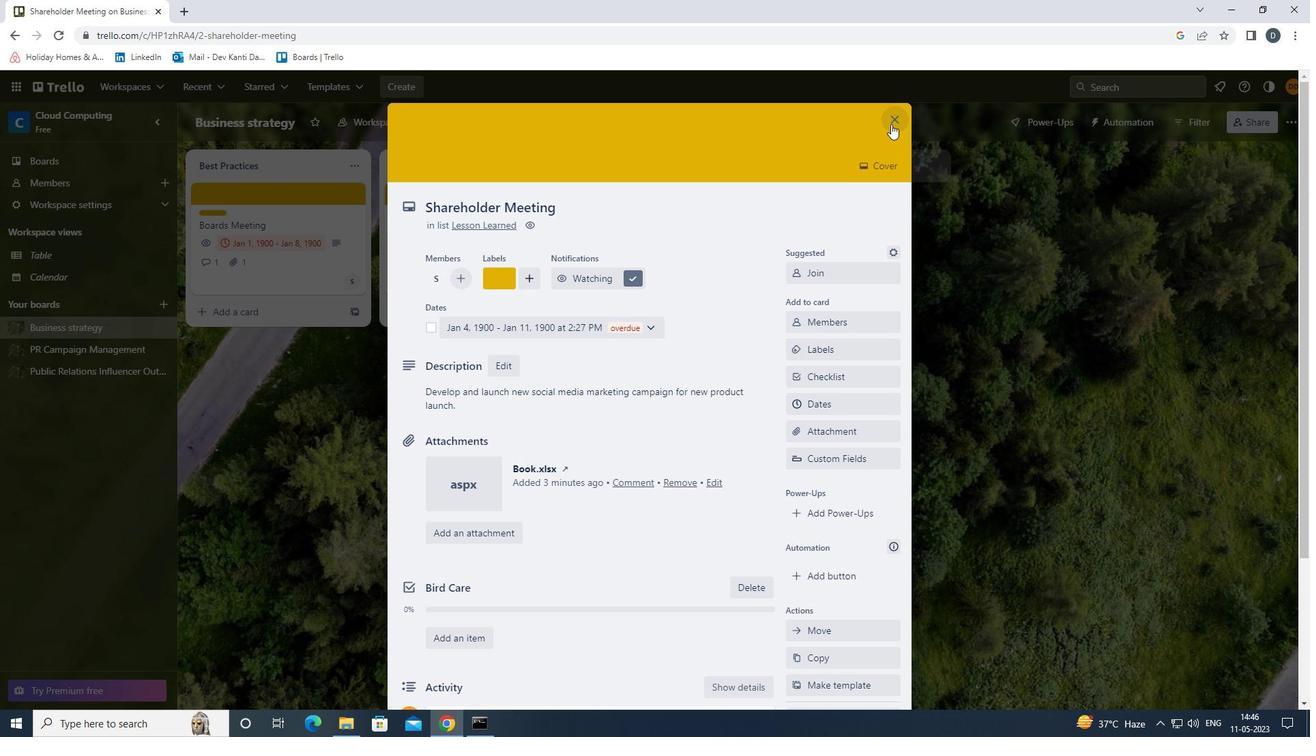 
Action: Mouse moved to (927, 384)
Screenshot: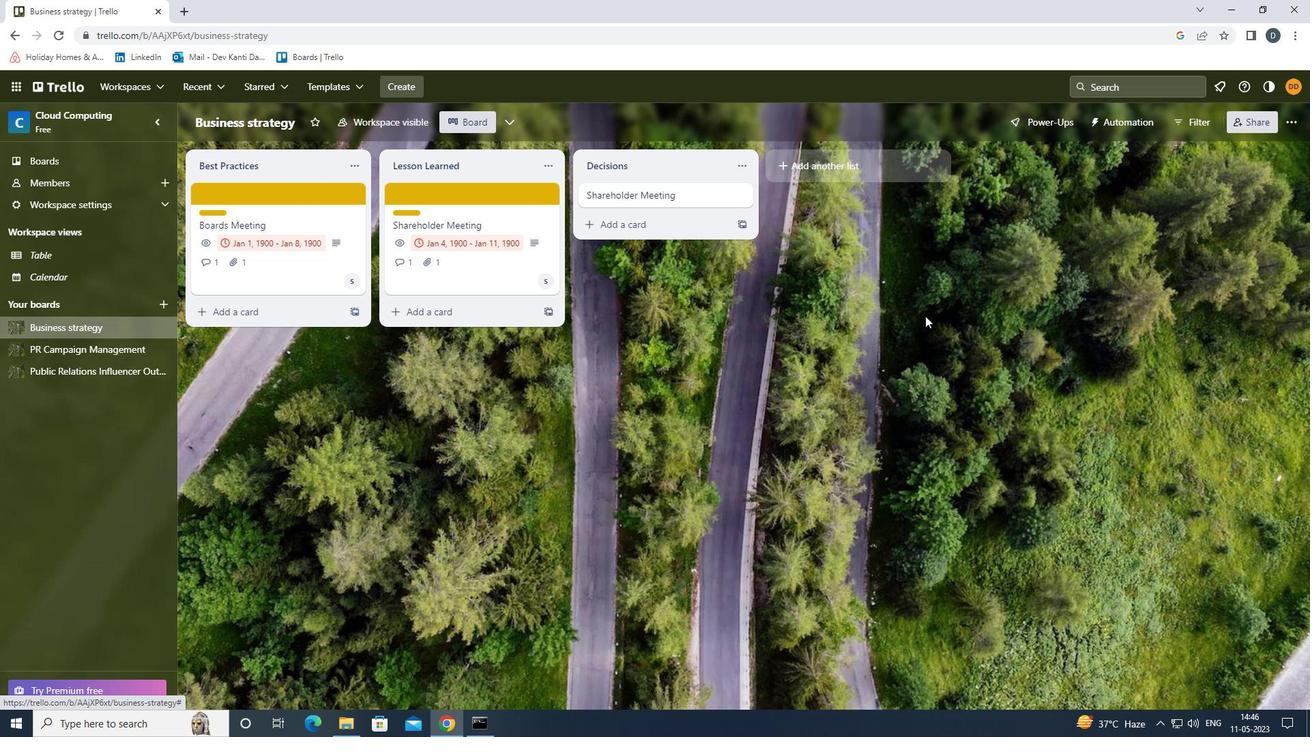 
Action: Mouse pressed left at (927, 384)
Screenshot: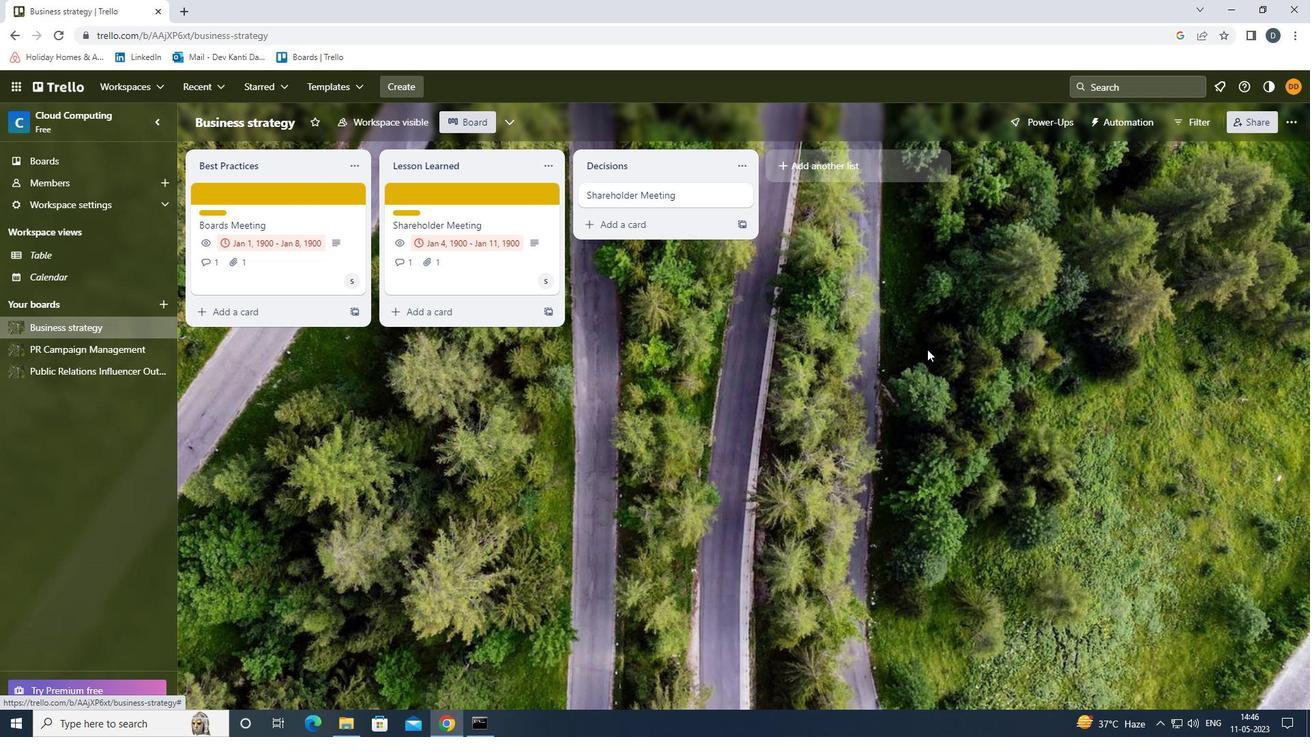 
